 Task: Add an event with the title Presentation Rehearsal and Feedback Gathering, date '2023/10/05', time 7:50 AM to 9:50 AMand add a description: Join us at the Networking Mixer Event and unlock a world of professional opportunities. Connect with like-minded individuals, expand your network, and forge relationships that can propel your career to new heights. With a diverse group of professionals in attendance, you will leave inspired, informed, and equipped with valuable connections to support your professional journey.Select event color  Basil . Add location for the event as: 654 St. Peter's Basilica, Rome, Italy, logged in from the account softage.5@softage.netand send the event invitation to softage.8@softage.net and softage.9@softage.net. Set a reminder for the event Weekly on Sunday
Action: Mouse moved to (47, 120)
Screenshot: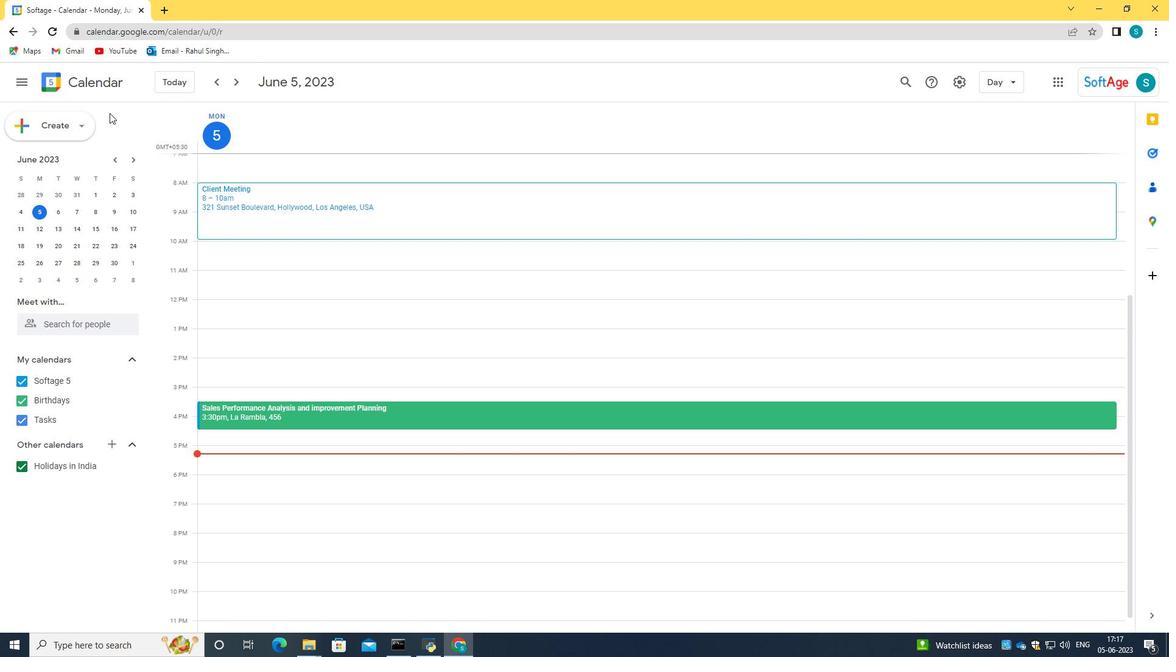 
Action: Mouse pressed left at (47, 120)
Screenshot: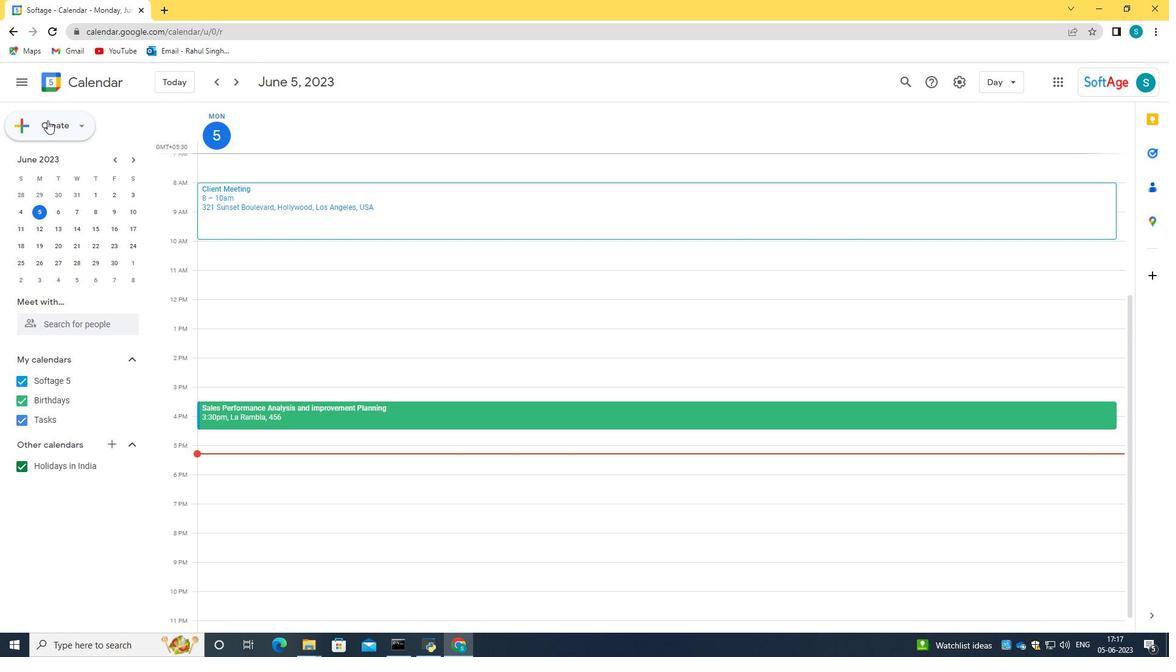 
Action: Mouse moved to (83, 148)
Screenshot: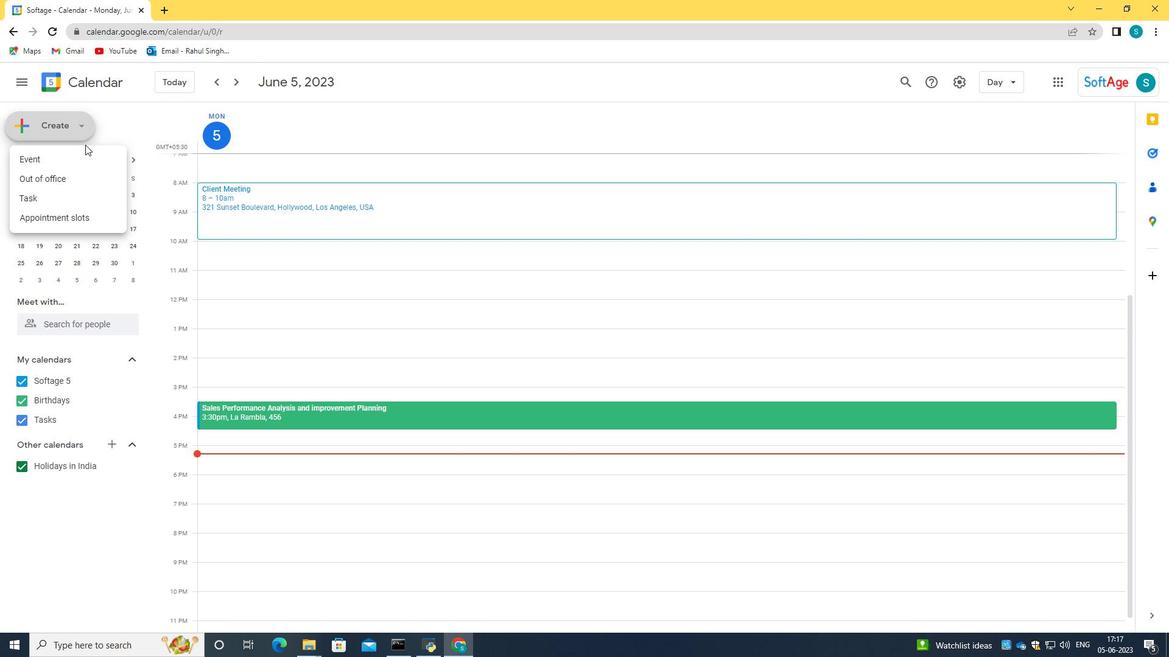 
Action: Mouse pressed left at (83, 148)
Screenshot: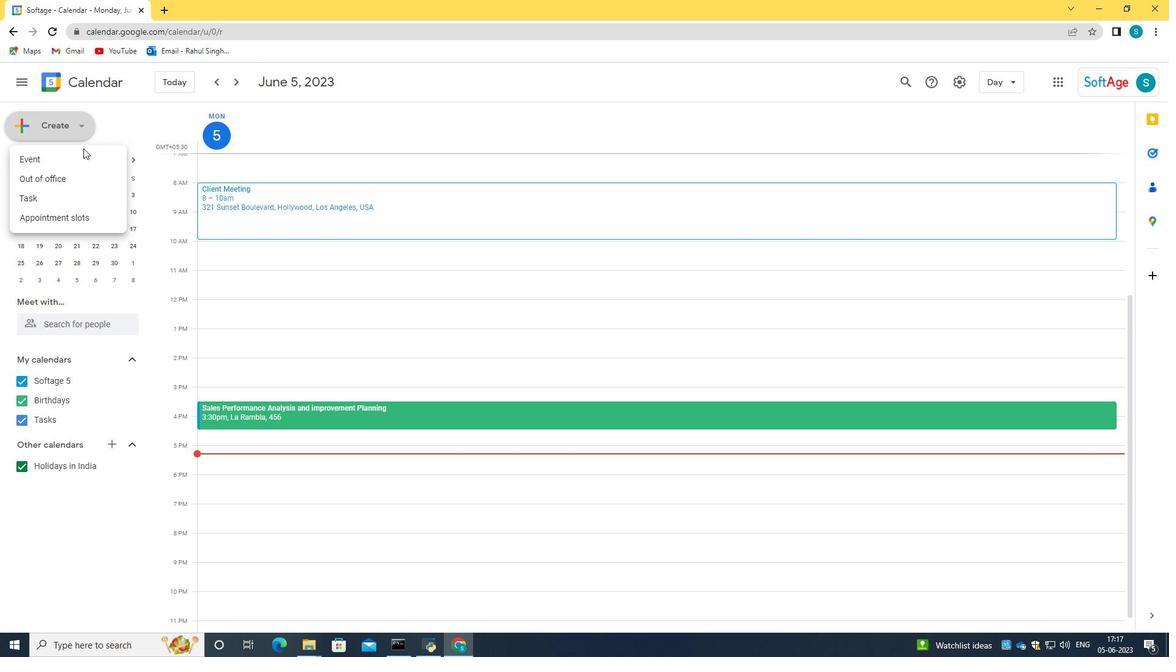 
Action: Mouse moved to (84, 158)
Screenshot: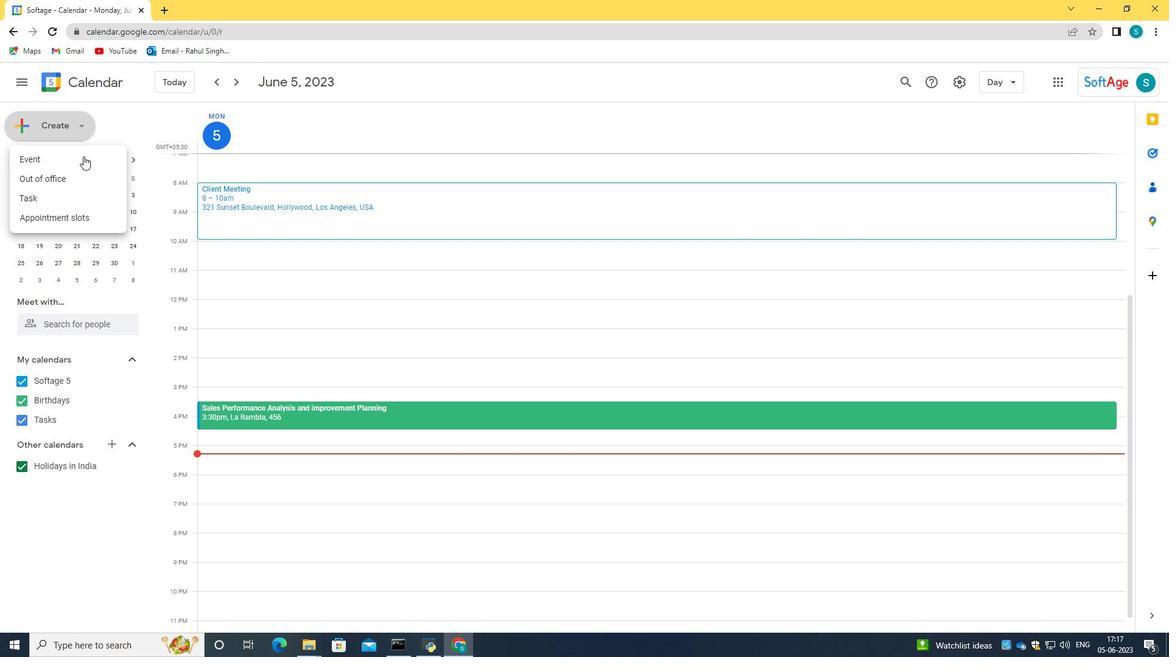 
Action: Mouse pressed left at (84, 158)
Screenshot: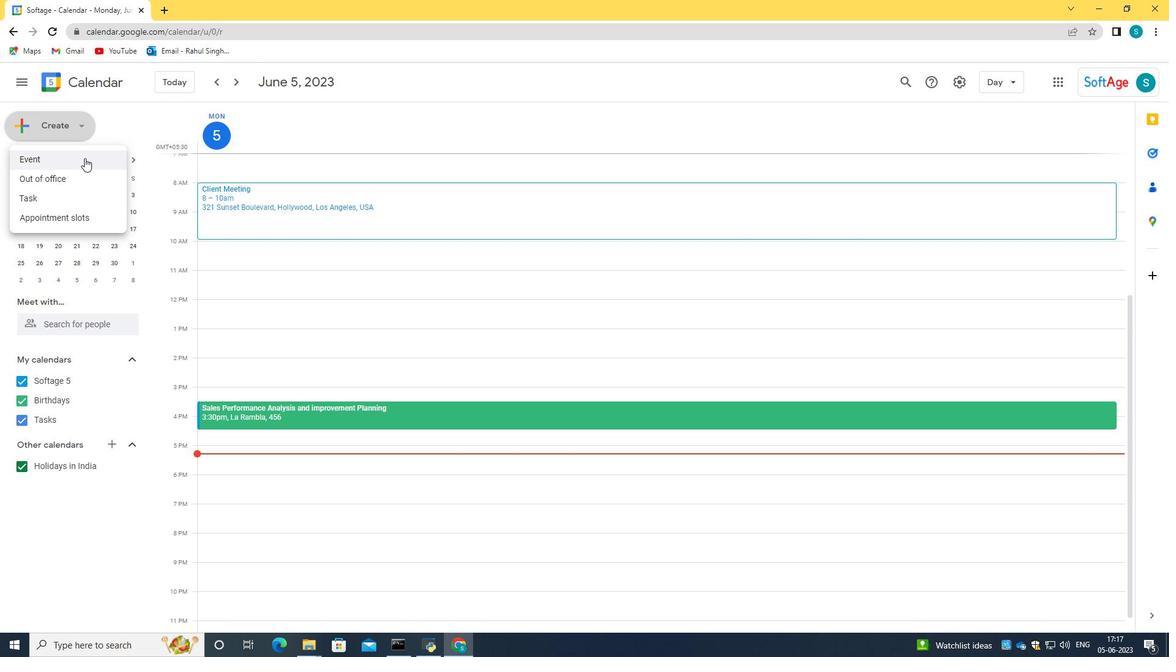 
Action: Mouse moved to (698, 489)
Screenshot: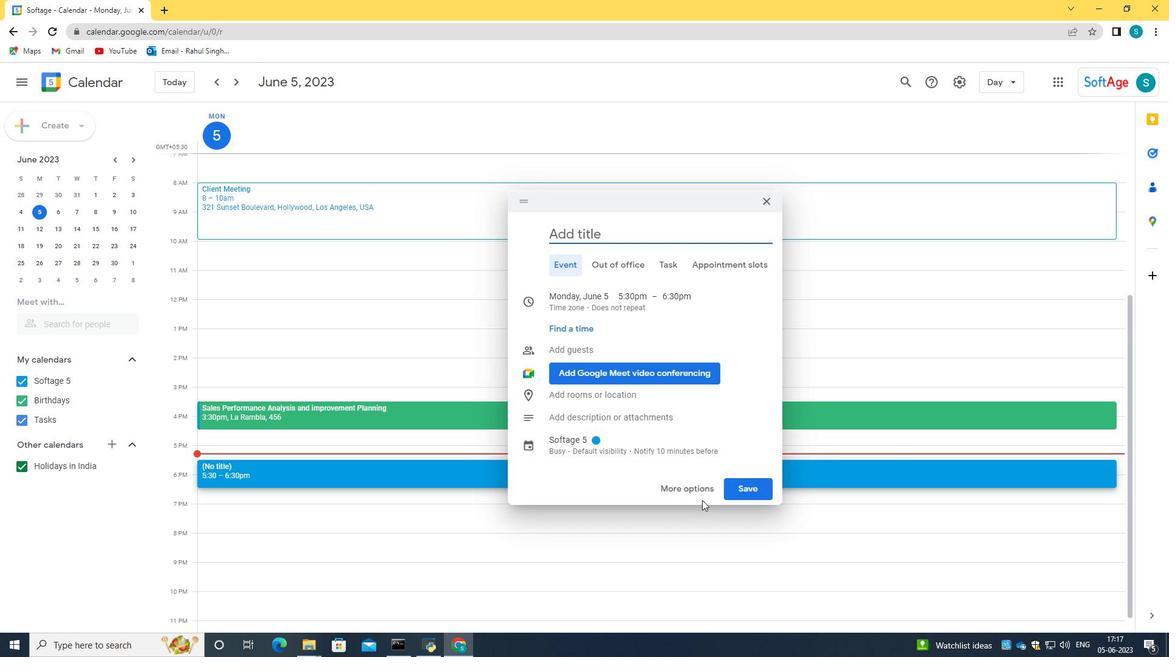 
Action: Mouse pressed left at (698, 489)
Screenshot: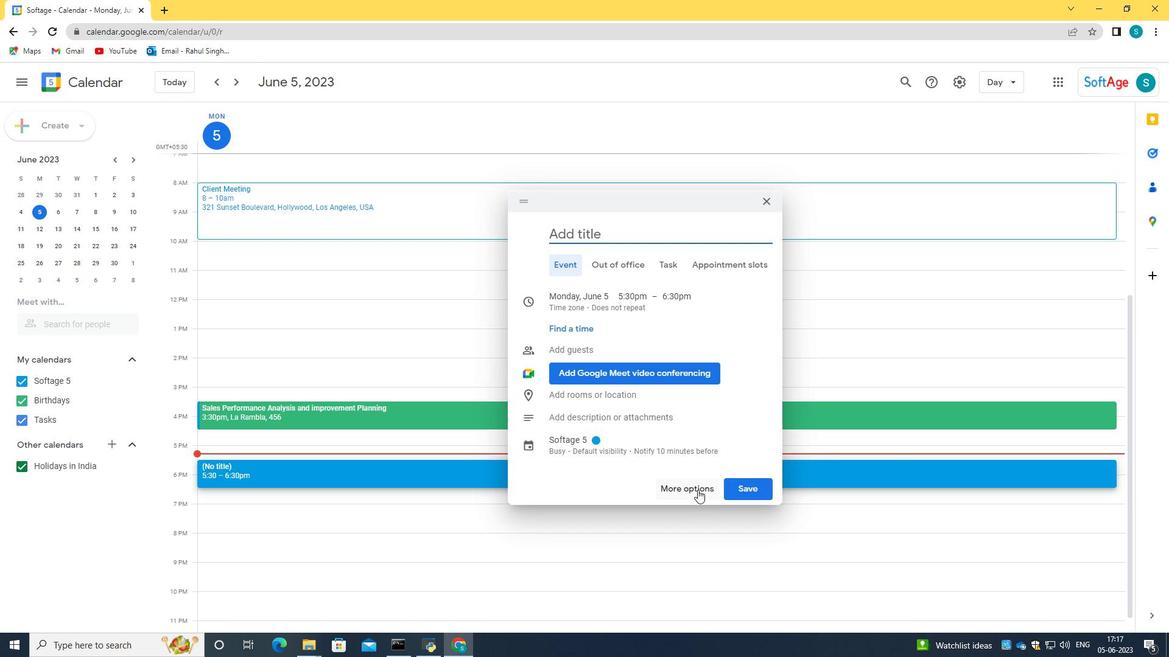 
Action: Mouse moved to (130, 91)
Screenshot: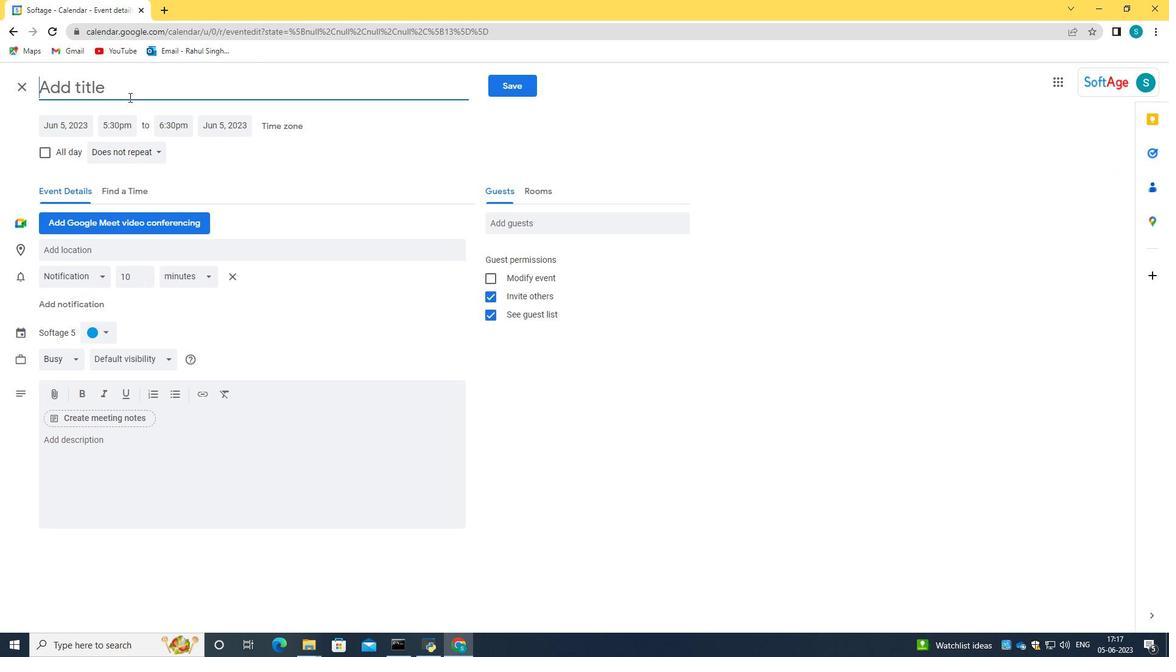 
Action: Mouse pressed left at (130, 91)
Screenshot: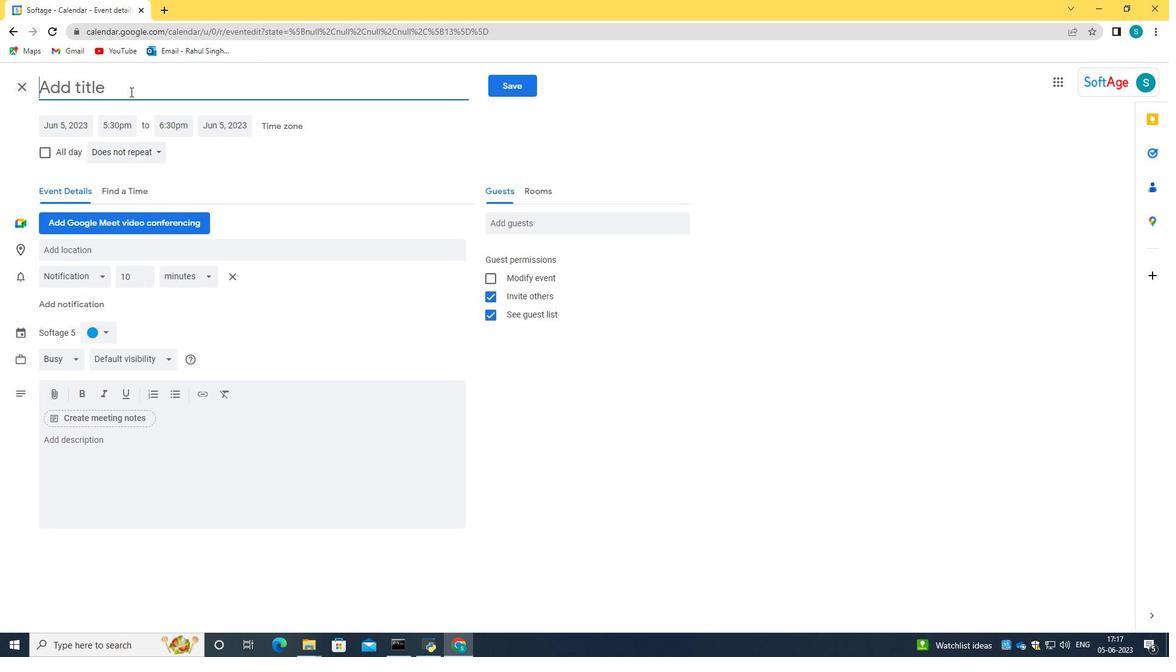 
Action: Key pressed <Key.caps_lock>P<Key.caps_lock>resentation<Key.space><Key.caps_lock>R<Key.caps_lock>ehearsal<Key.space>and<Key.space><Key.caps_lock>F<Key.caps_lock>eedback<Key.space><Key.caps_lock>G<Key.caps_lock>athering
Screenshot: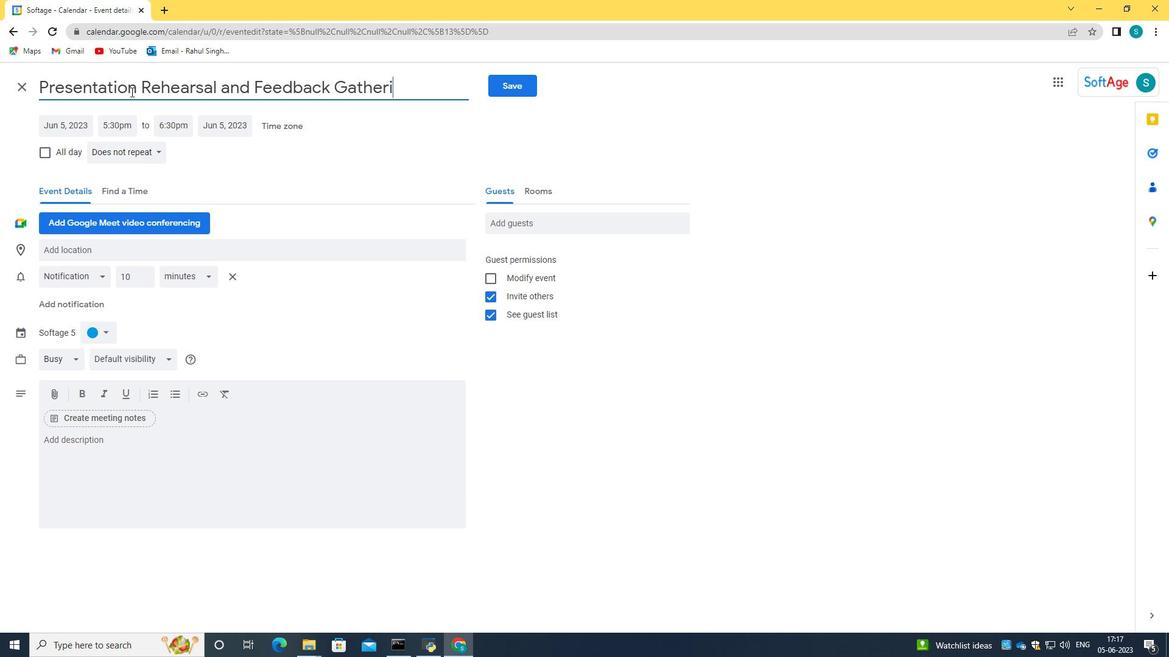 
Action: Mouse moved to (57, 129)
Screenshot: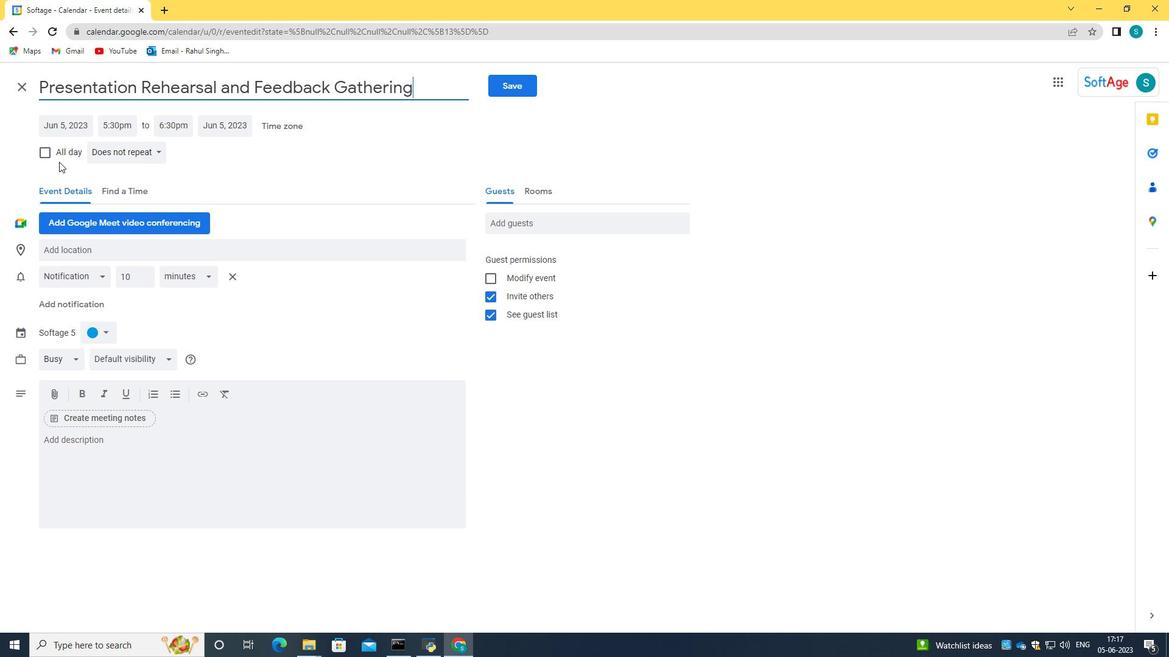 
Action: Mouse pressed left at (57, 129)
Screenshot: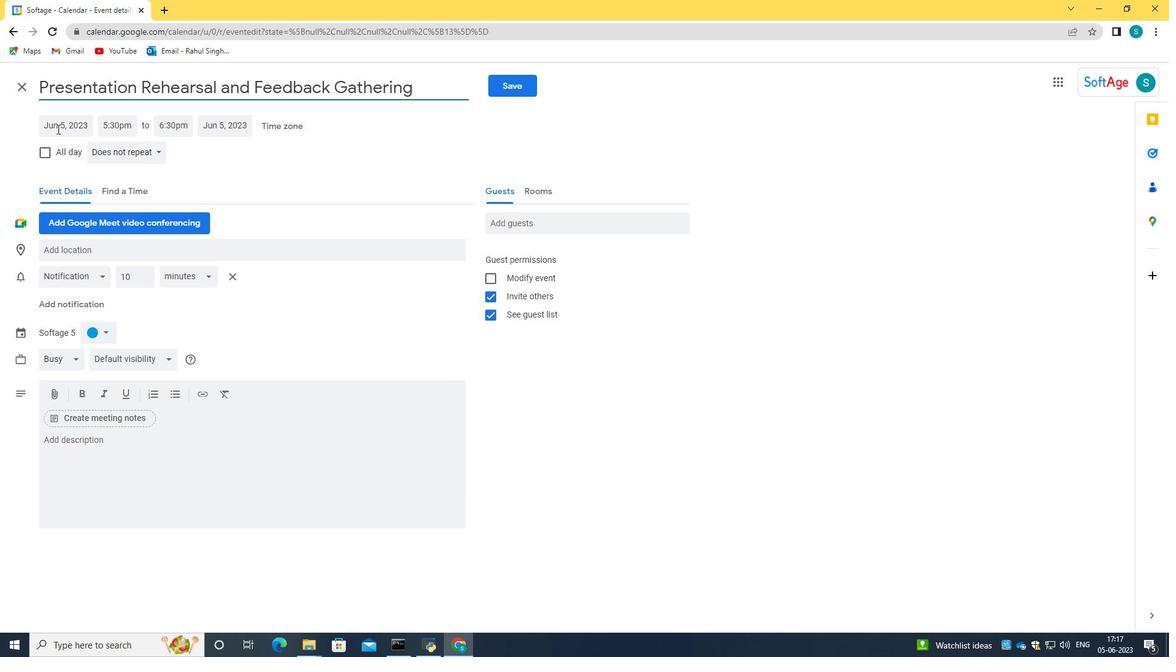 
Action: Key pressed 2023/10/05<Key.tab>07<Key.shift_r>:50<Key.space>am<Key.tab>9<Key.shift_r>:50<Key.space>am
Screenshot: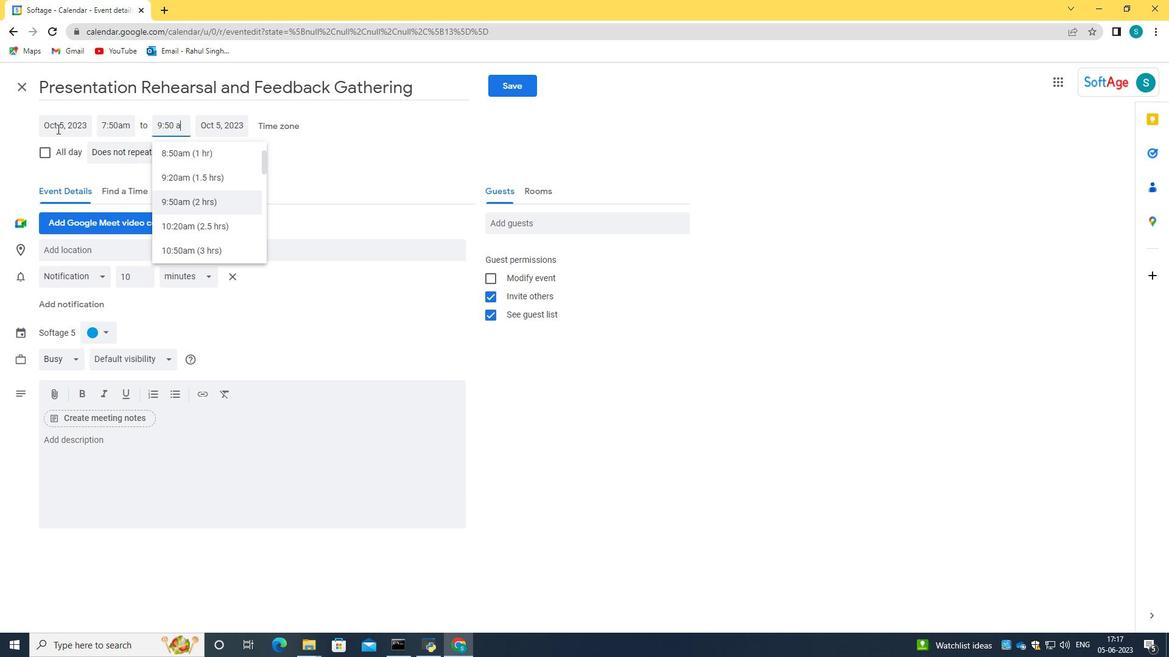 
Action: Mouse moved to (180, 200)
Screenshot: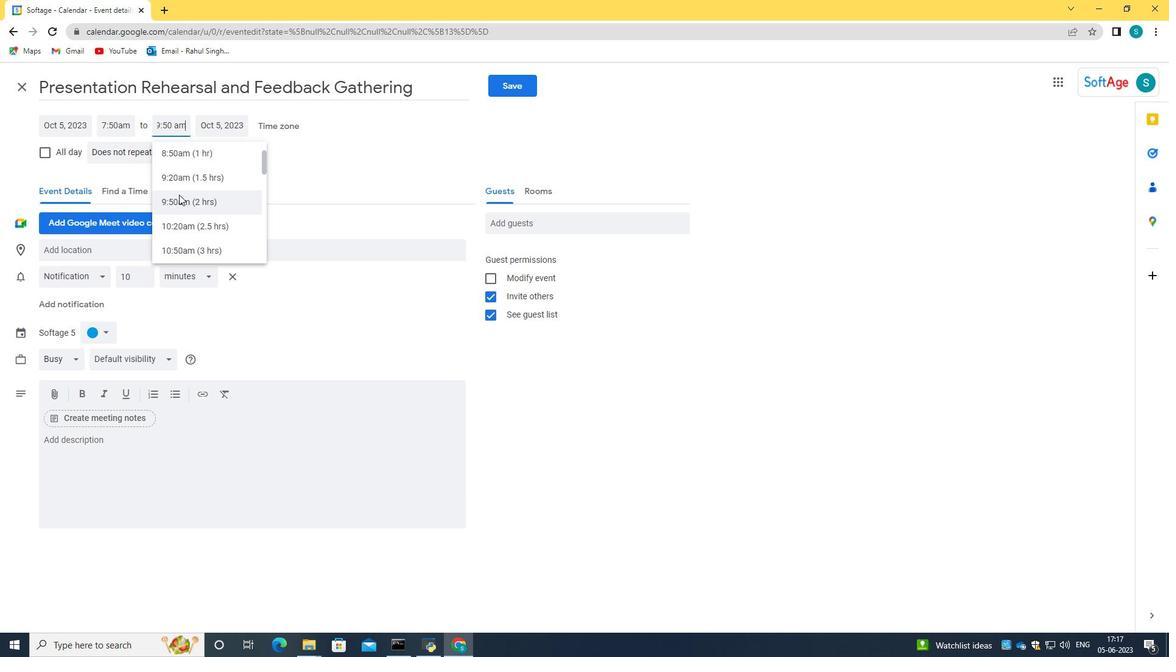 
Action: Mouse pressed left at (180, 200)
Screenshot: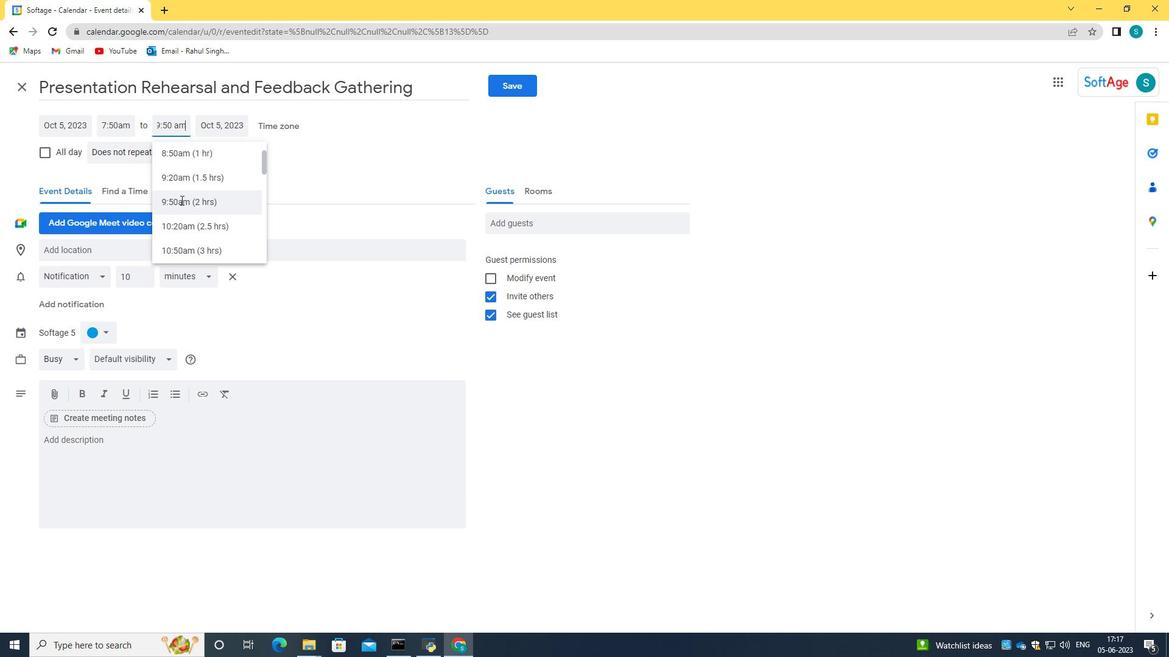 
Action: Mouse moved to (199, 477)
Screenshot: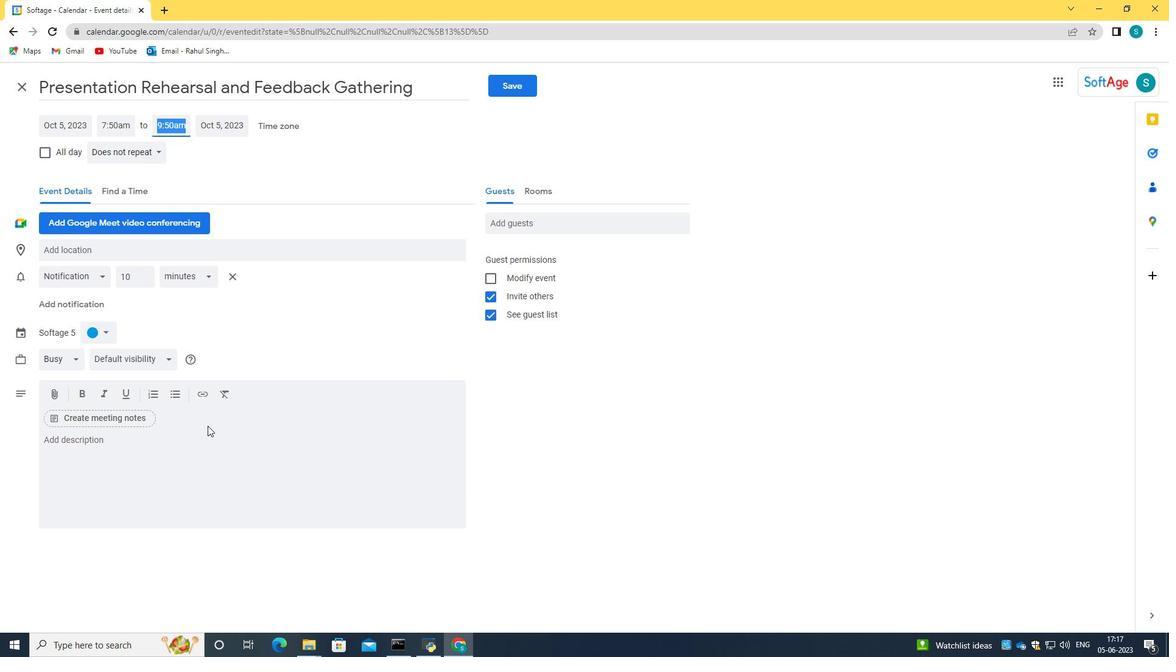 
Action: Mouse pressed left at (199, 477)
Screenshot: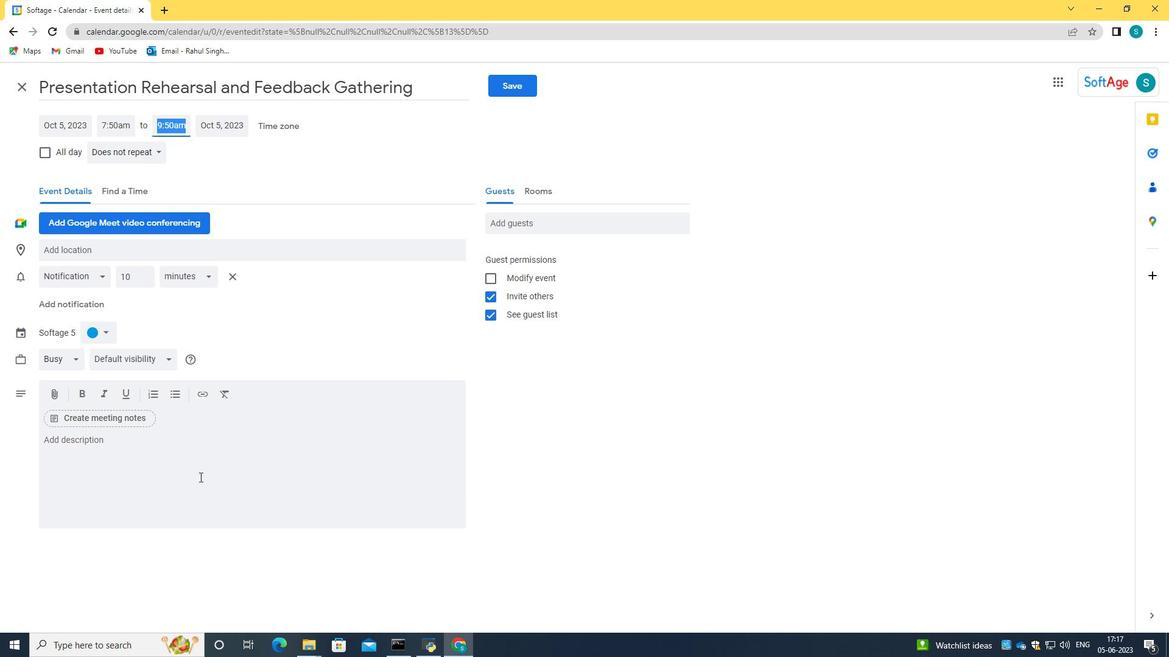 
Action: Key pressed <Key.caps_lock>J<Key.caps_lock>oin<Key.space>us<Key.space>at<Key.space>the<Key.space><Key.caps_lock>N<Key.caps_lock>etworking<Key.space><Key.caps_lock>M<Key.caps_lock>ixer<Key.space><Key.caps_lock>E<Key.caps_lock>vend<Key.backspace>t<Key.space>and<Key.space>unlock<Key.space>a<Key.space>workd<Key.space><Key.backspace><Key.backspace><Key.backspace>ld<Key.space>of<Key.space>p<Key.caps_lock><Key.caps_lock>rofessional<Key.space>in<Key.space><Key.backspace><Key.backspace><Key.backspace>opportnities<Key.backspace><Key.backspace><Key.backspace><Key.backspace><Key.backspace><Key.backspace>unities<Key.space><Key.backspace>.<Key.space><Key.caps_lock>C<Key.caps_lock>onnect<Key.space>with<Key.space>i<Key.backspace>like-minded<Key.space>individuals,<Key.space>expand<Key.space>your<Key.space>network,<Key.space>and<Key.space>forge<Key.space>relationships<Key.space>that<Key.space>can<Key.space>propel<Key.space>your<Key.space>career<Key.space>to<Key.space>new<Key.space>heights.<Key.space><Key.caps_lock>W<Key.caps_lock>ith<Key.space>a<Key.space>diverse<Key.space>group<Key.space>of<Key.space>professionals<Key.space>in<Key.space>attendence,<Key.space>you<Key.space><Key.backspace><Key.backspace><Key.backspace><Key.backspace><Key.backspace><Key.backspace><Key.backspace><Key.backspace><Key.backspace><Key.backspace>ance,<Key.space>you<Key.space>will<Key.space>leave<Key.space>inspier<Key.backspace><Key.backspace>red<Key.space>,<Key.space>informed,<Key.space>and<Key.space>equipped<Key.space>with<Key.space>a<Key.backspace>valuable<Key.space>connections<Key.space>to<Key.space>support<Key.space>your<Key.space>professional<Key.space><Key.caps_lock><Key.caps_lock>journety<Key.backspace><Key.backspace>y.
Screenshot: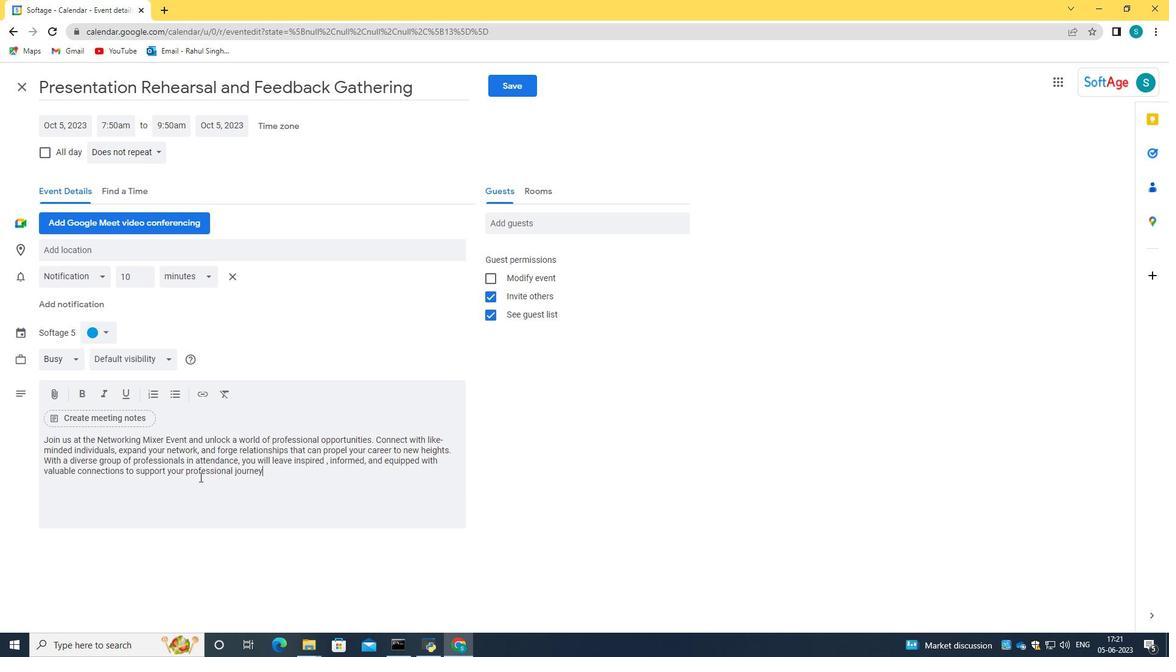 
Action: Mouse moved to (99, 335)
Screenshot: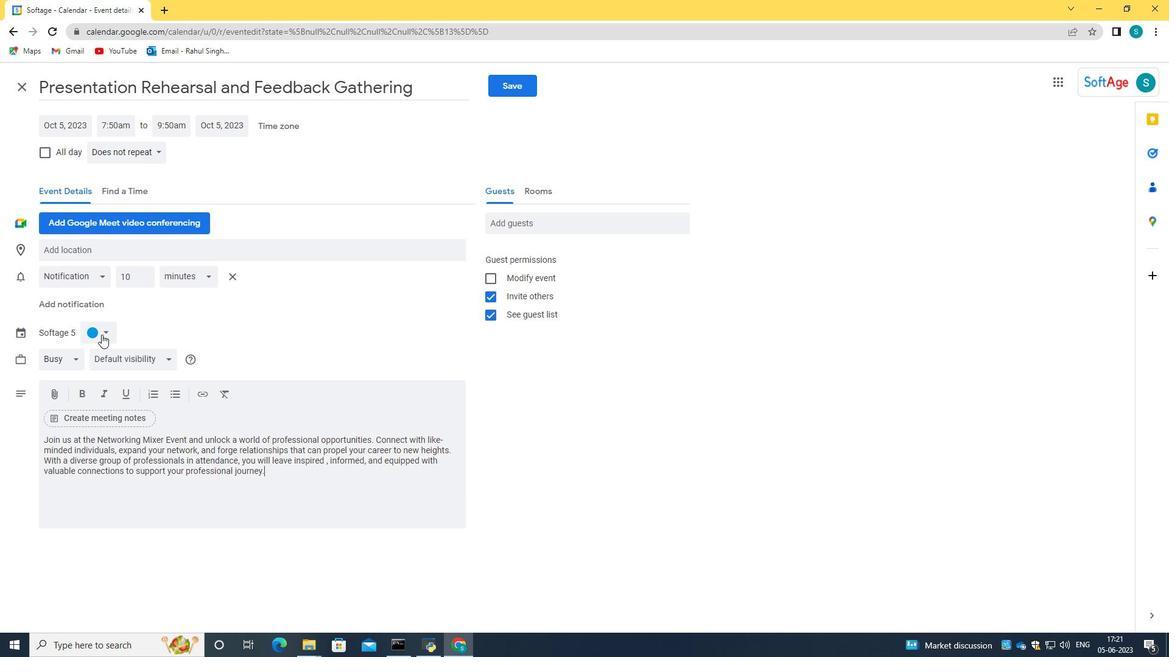 
Action: Mouse pressed left at (99, 335)
Screenshot: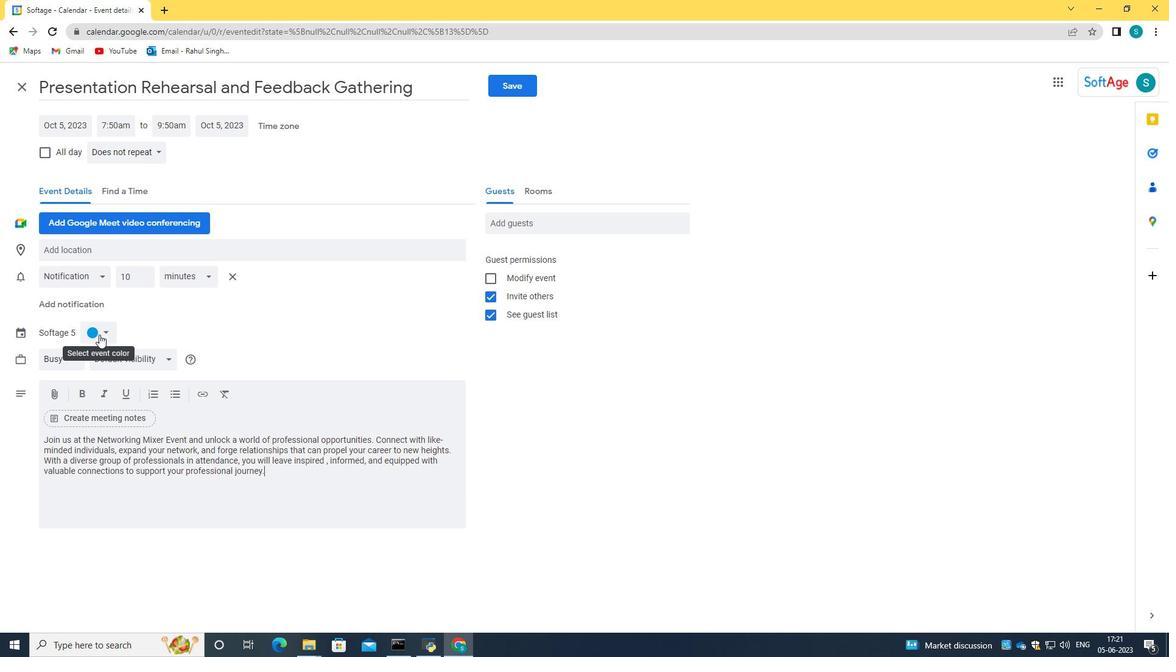 
Action: Mouse moved to (107, 362)
Screenshot: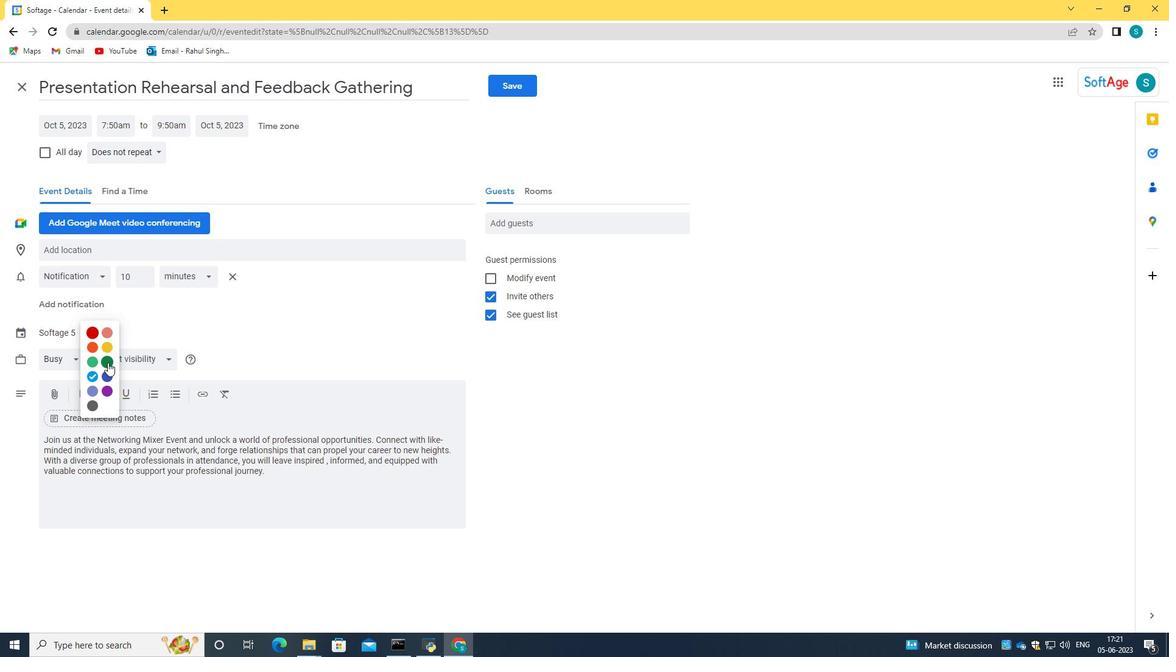 
Action: Mouse pressed left at (107, 362)
Screenshot: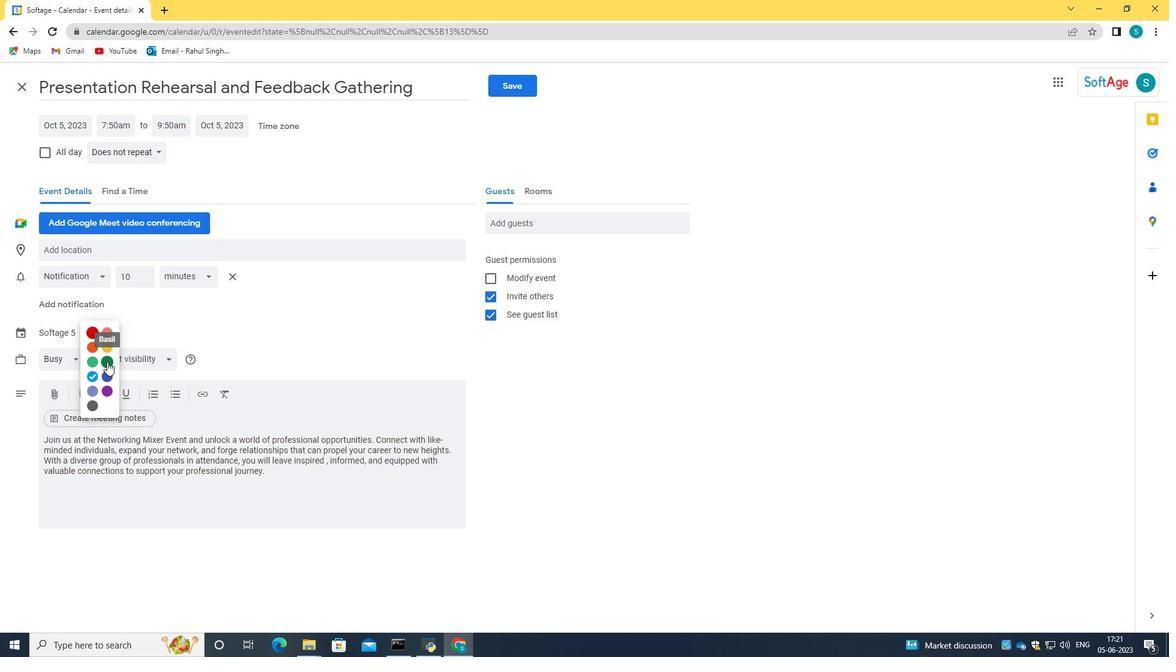 
Action: Mouse moved to (116, 250)
Screenshot: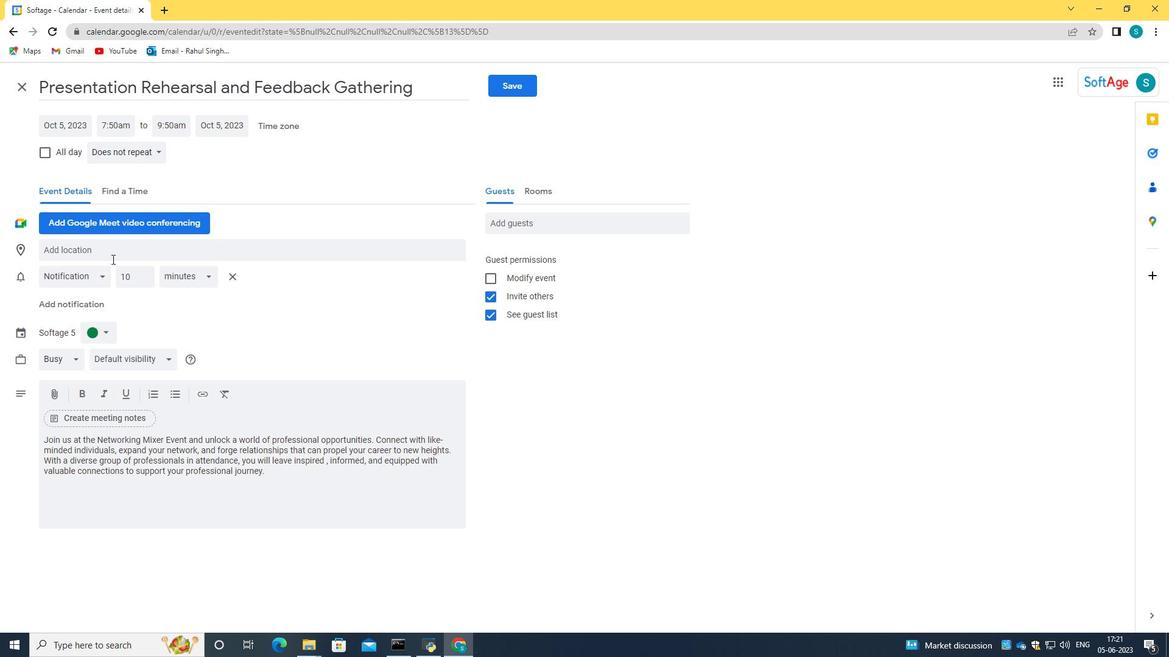 
Action: Mouse pressed left at (116, 250)
Screenshot: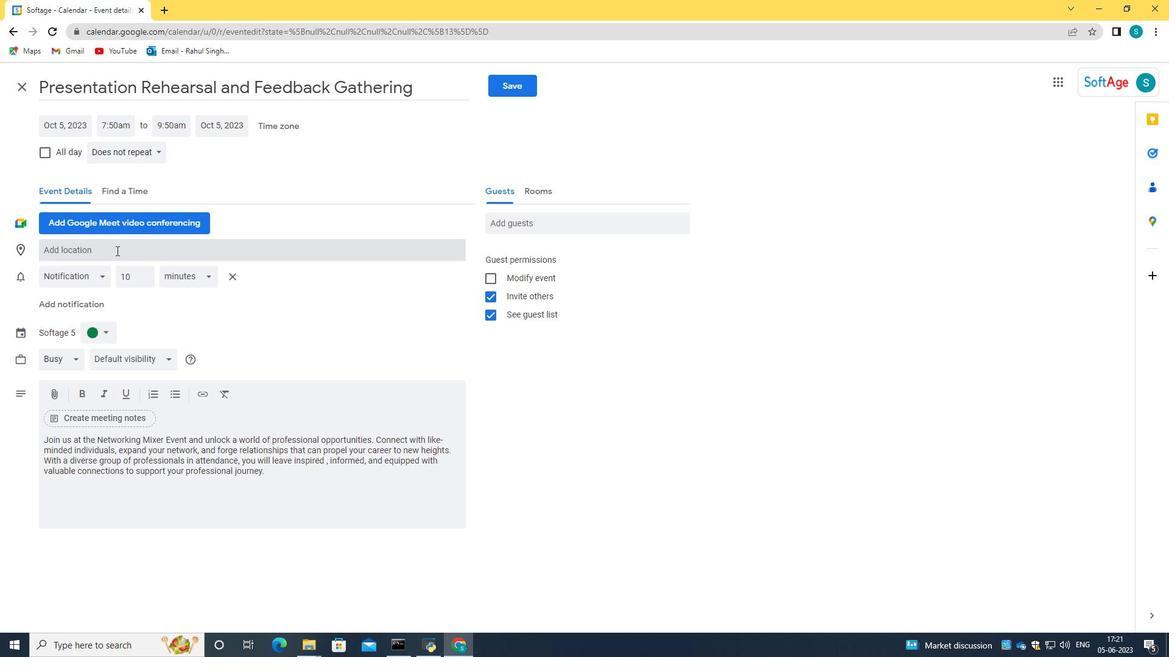 
Action: Key pressed 654<Key.space><Key.caps_lock>S<Key.caps_lock>t.<Key.space><Key.caps_lock>P<Key.caps_lock>eter's<Key.space><Key.caps_lock>B<Key.caps_lock>asilica,<Key.space><Key.caps_lock>R<Key.caps_lock>ome<Key.space><Key.backspace>/<Key.backspace>,<Key.space><Key.caps_lock>I<Key.caps_lock>taly<Key.enter>
Screenshot: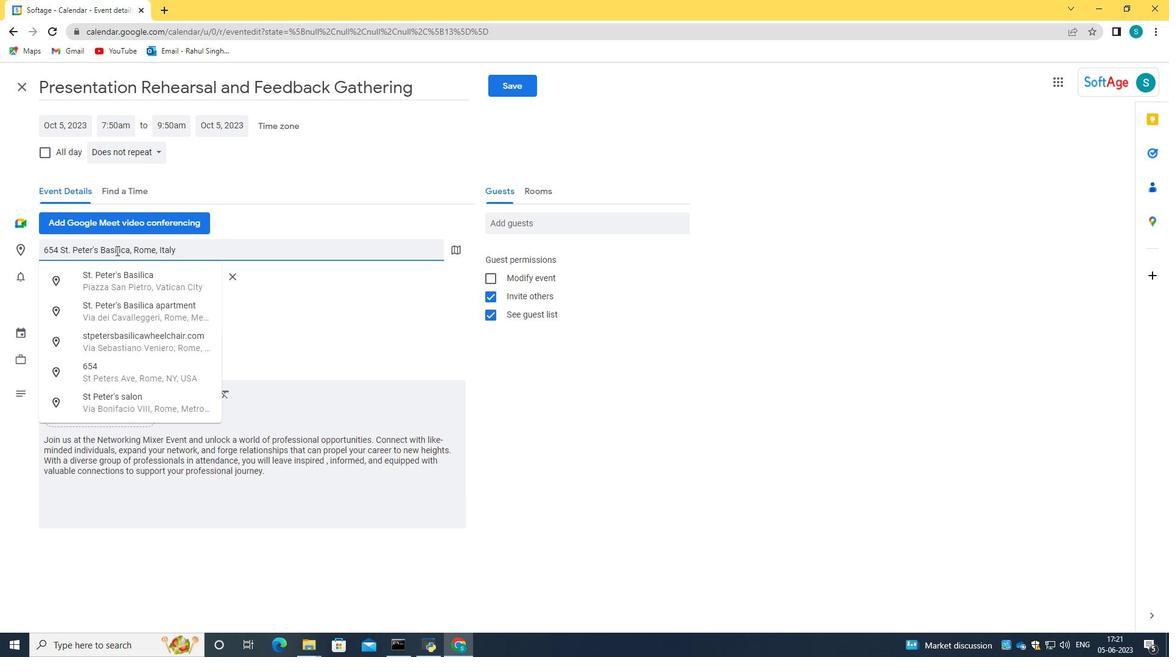 
Action: Mouse moved to (515, 225)
Screenshot: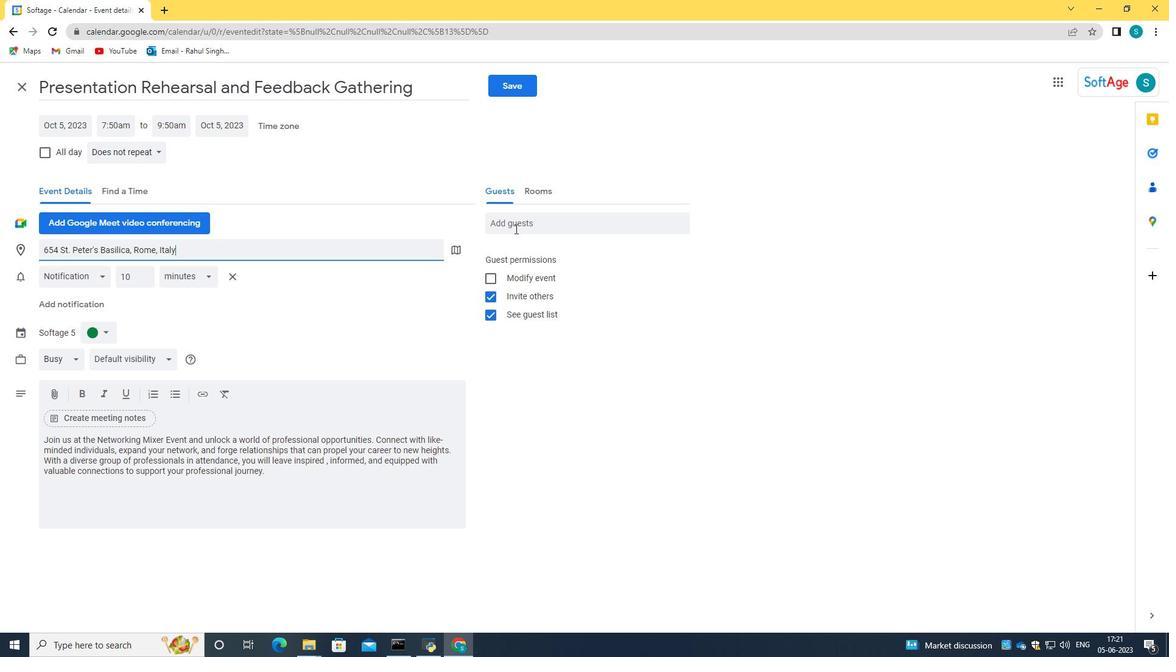 
Action: Mouse pressed left at (515, 225)
Screenshot: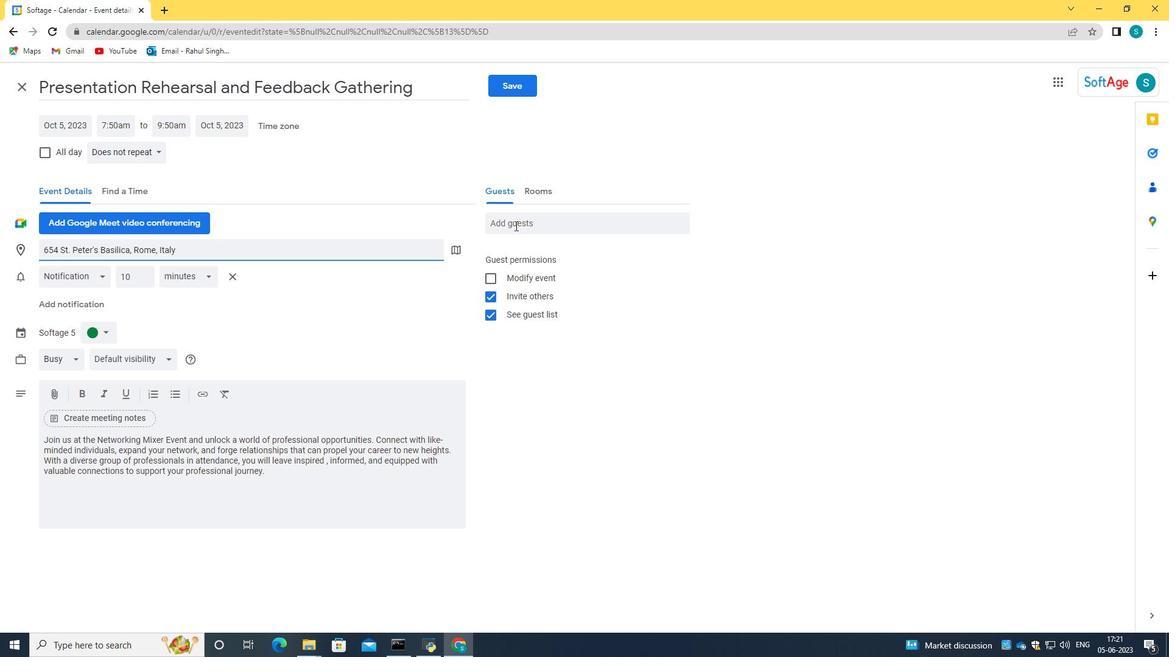 
Action: Key pressed softage.8<Key.shift>#<Key.backspace><Key.shift>@softage.net<Key.tab>softage.9<Key.shift>@softage.net
Screenshot: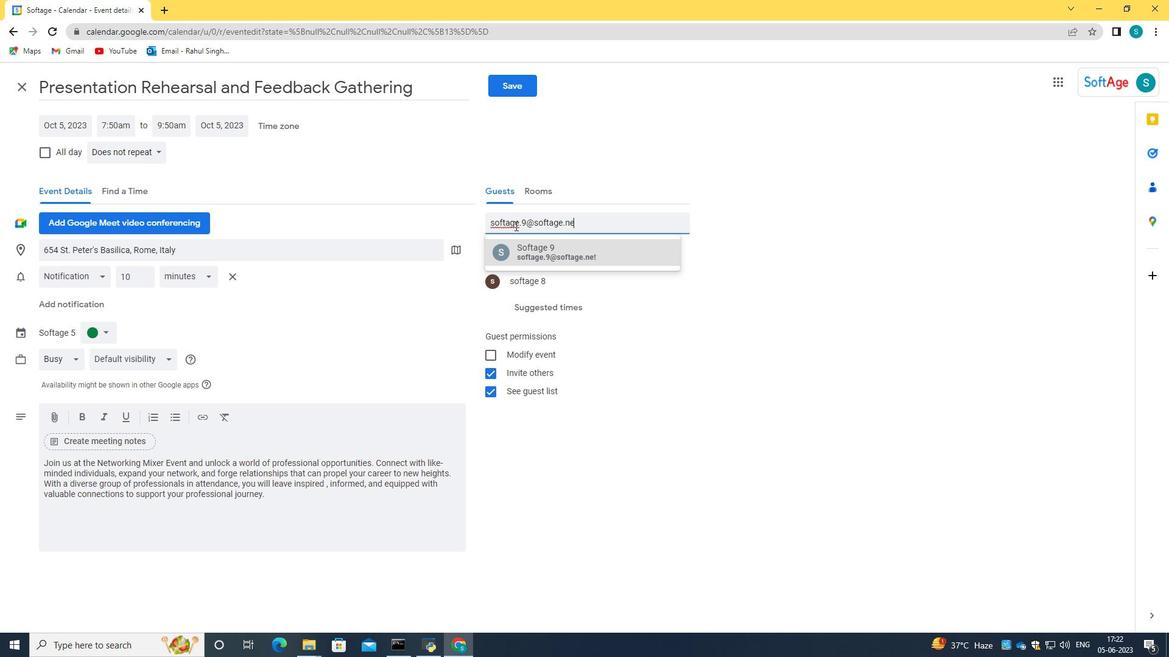 
Action: Mouse moved to (550, 256)
Screenshot: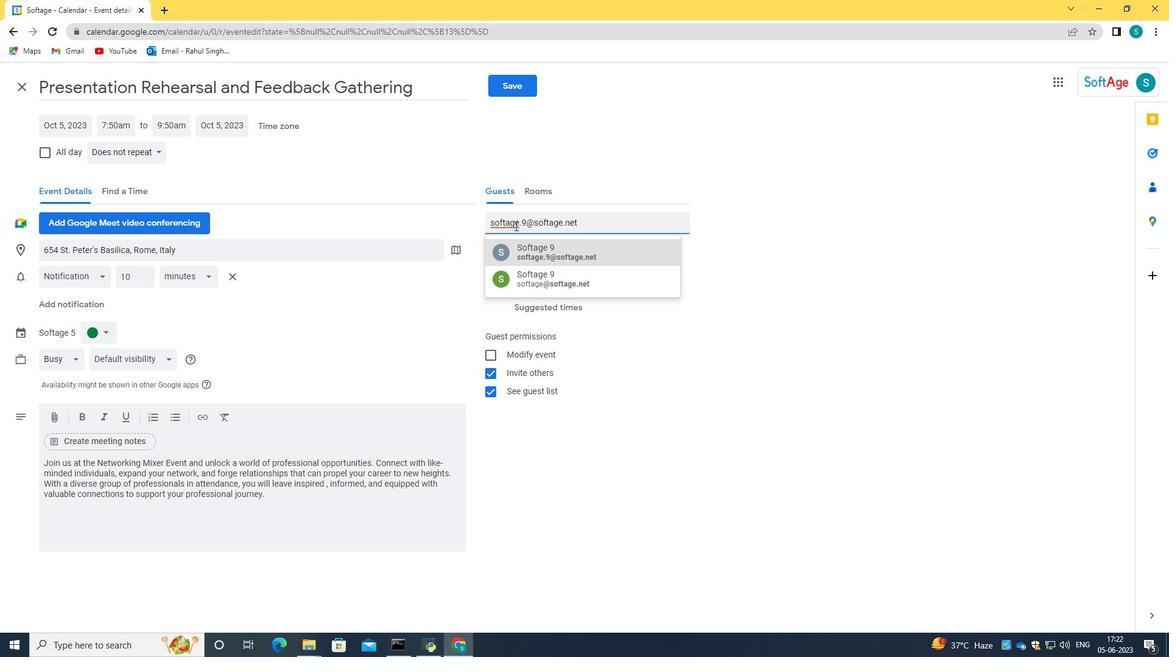 
Action: Mouse pressed left at (550, 256)
Screenshot: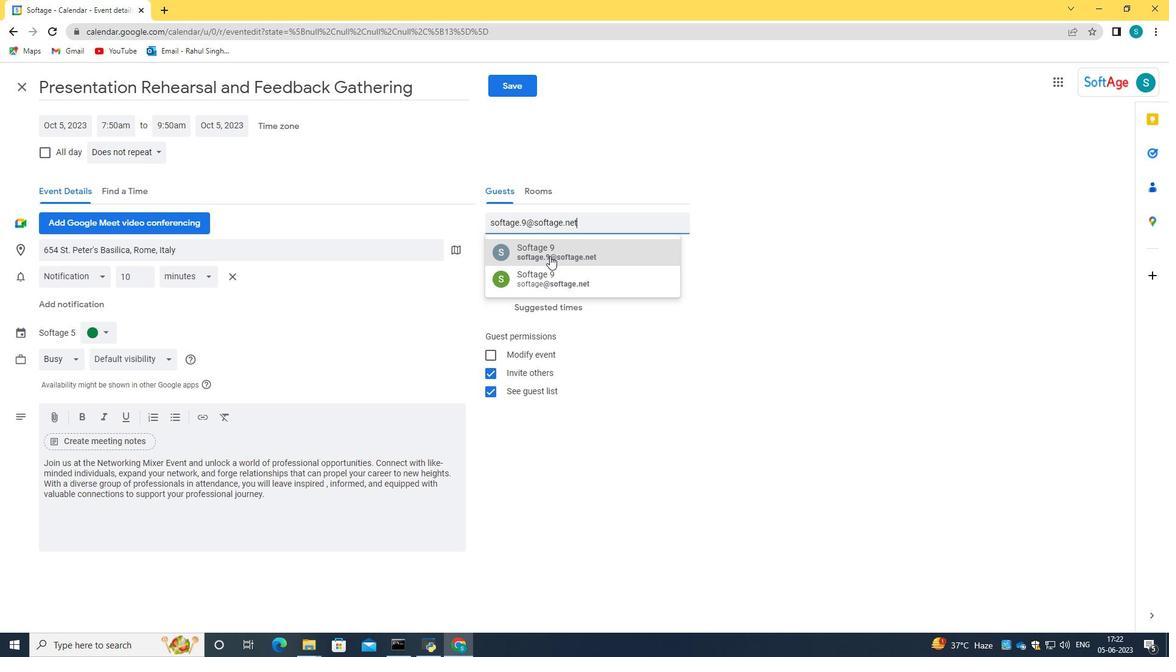 
Action: Mouse moved to (132, 154)
Screenshot: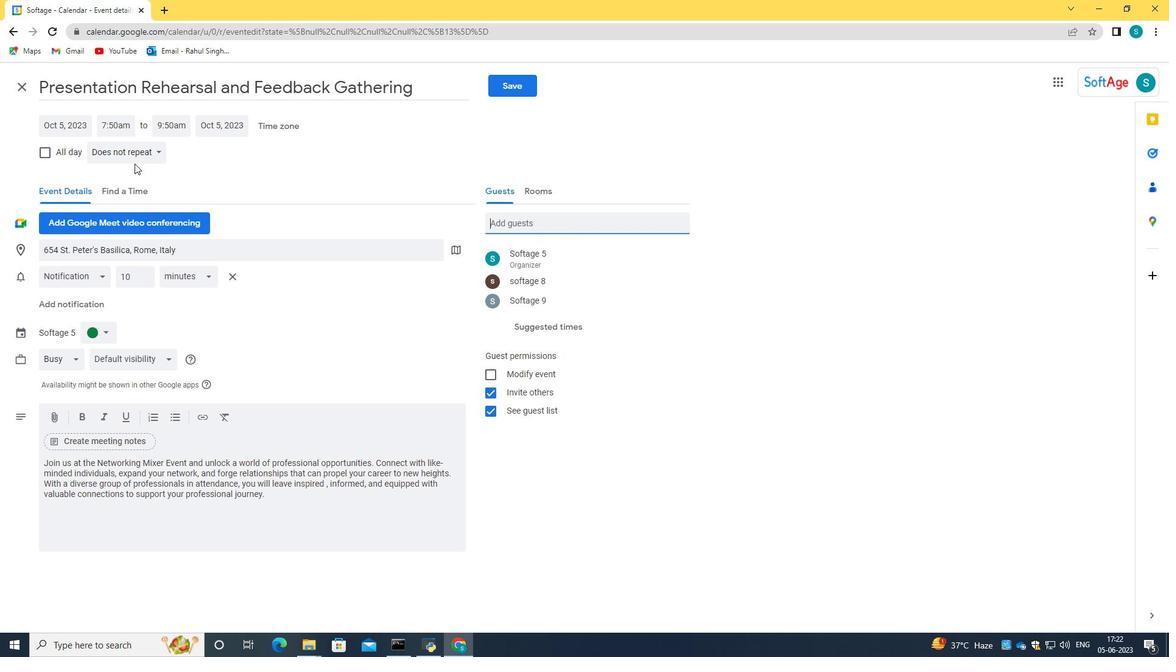 
Action: Mouse pressed left at (132, 154)
Screenshot: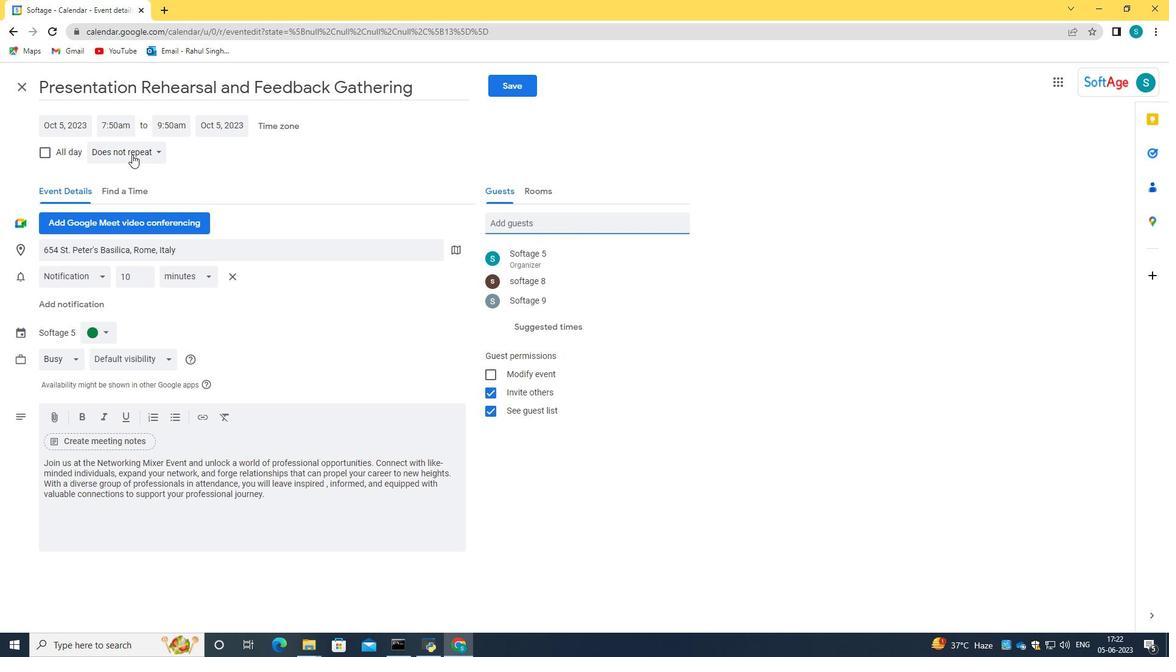 
Action: Mouse moved to (142, 282)
Screenshot: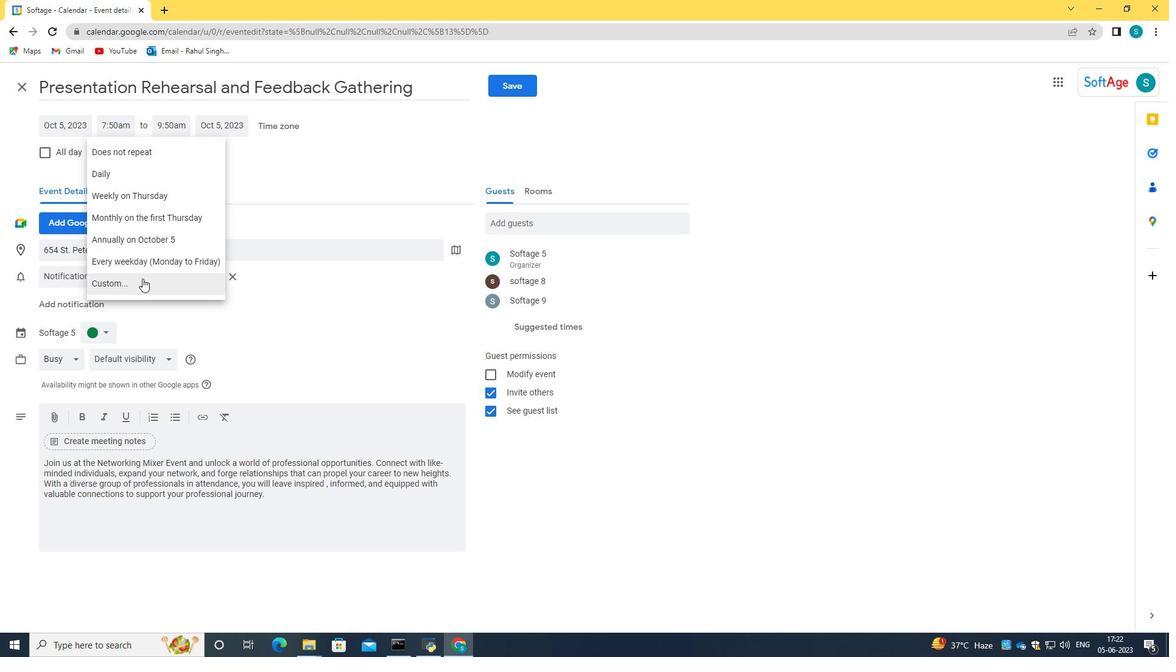 
Action: Mouse pressed left at (142, 282)
Screenshot: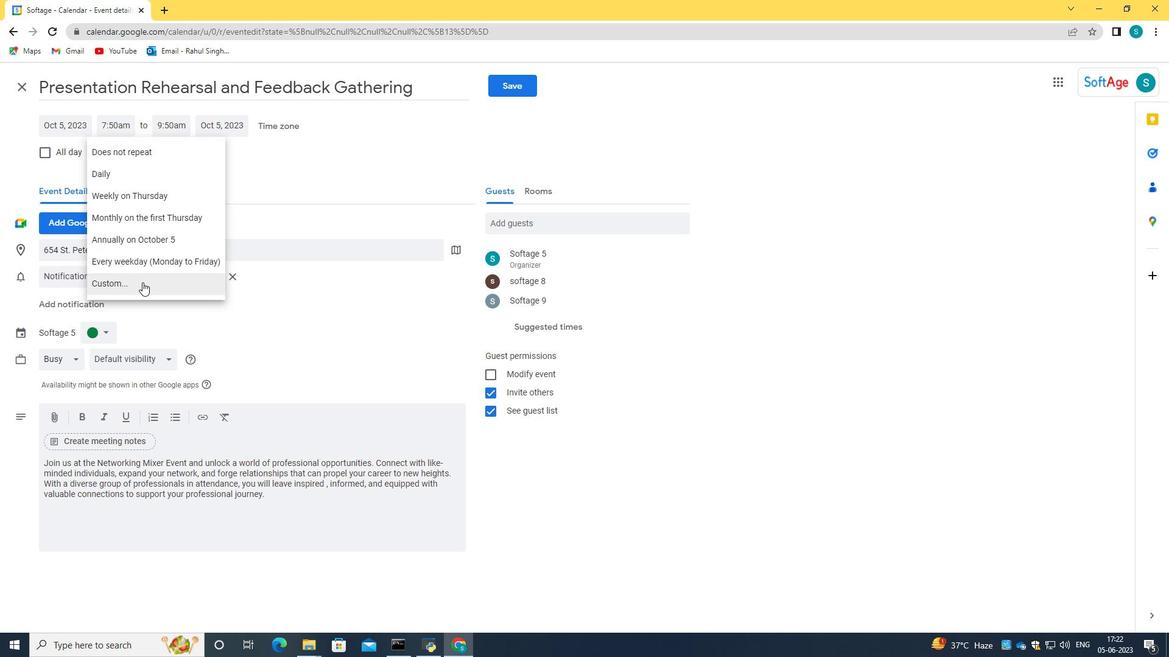 
Action: Mouse moved to (490, 325)
Screenshot: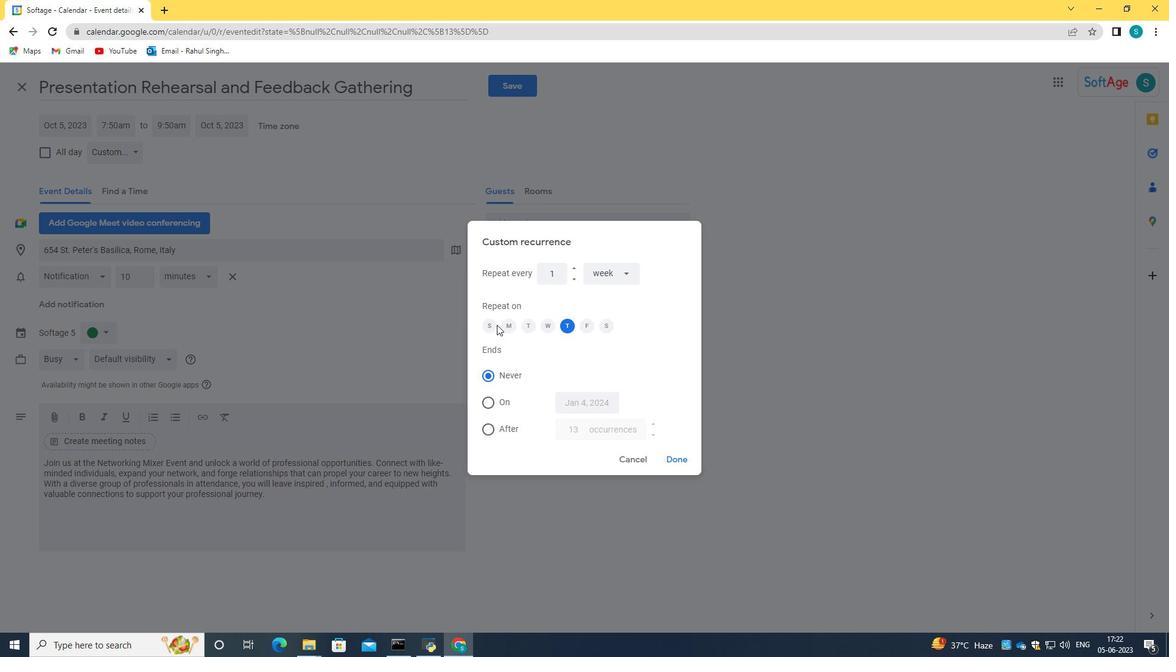 
Action: Mouse pressed left at (490, 325)
Screenshot: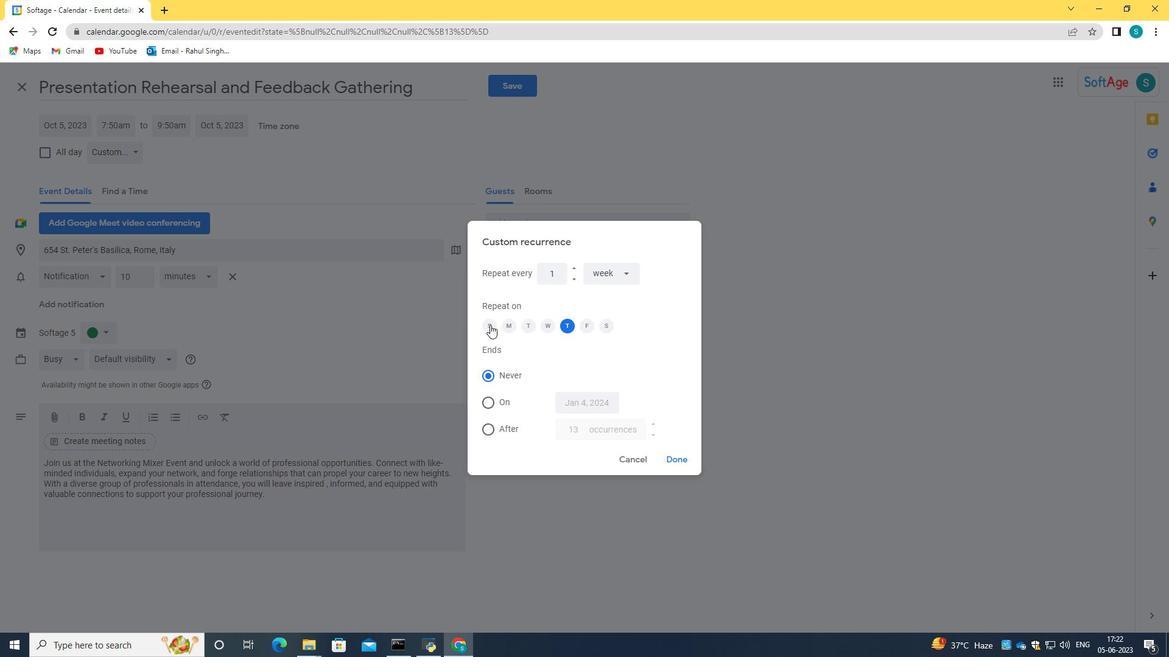 
Action: Mouse moved to (564, 324)
Screenshot: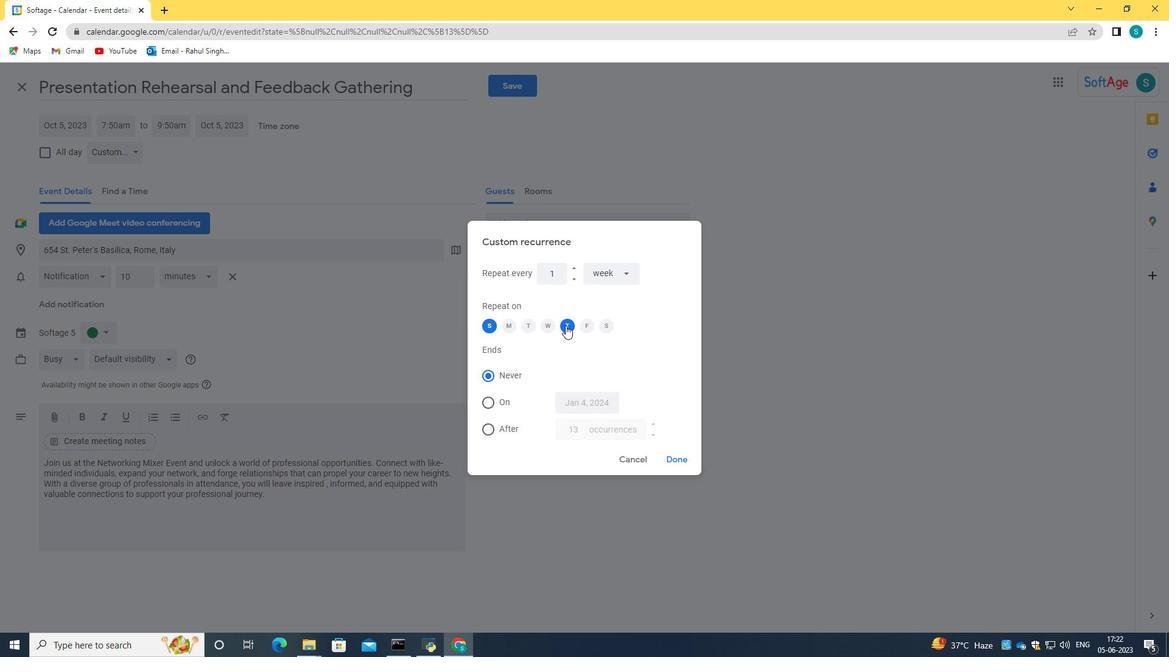 
Action: Mouse pressed left at (564, 324)
Screenshot: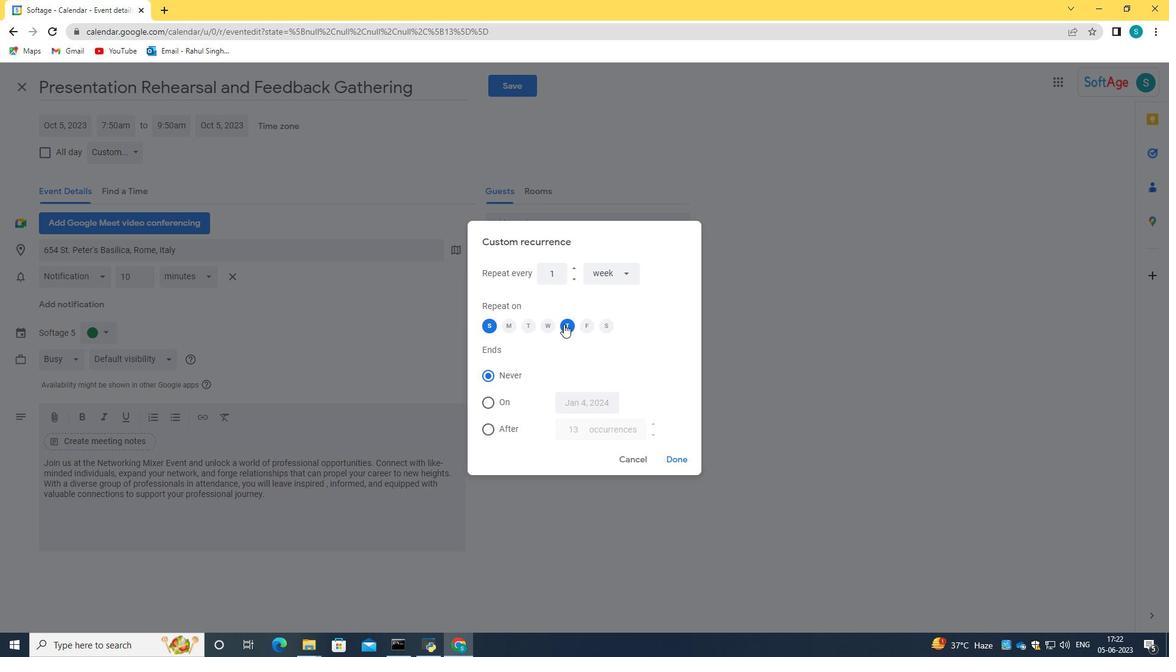 
Action: Mouse moved to (674, 459)
Screenshot: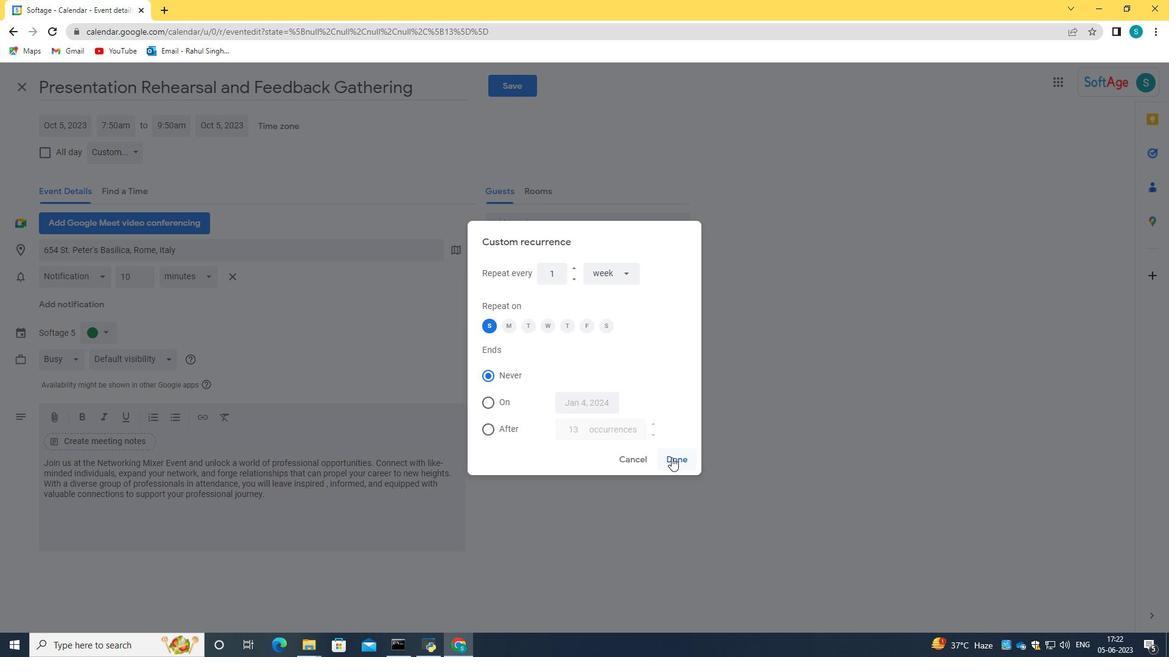 
Action: Mouse pressed left at (674, 459)
Screenshot: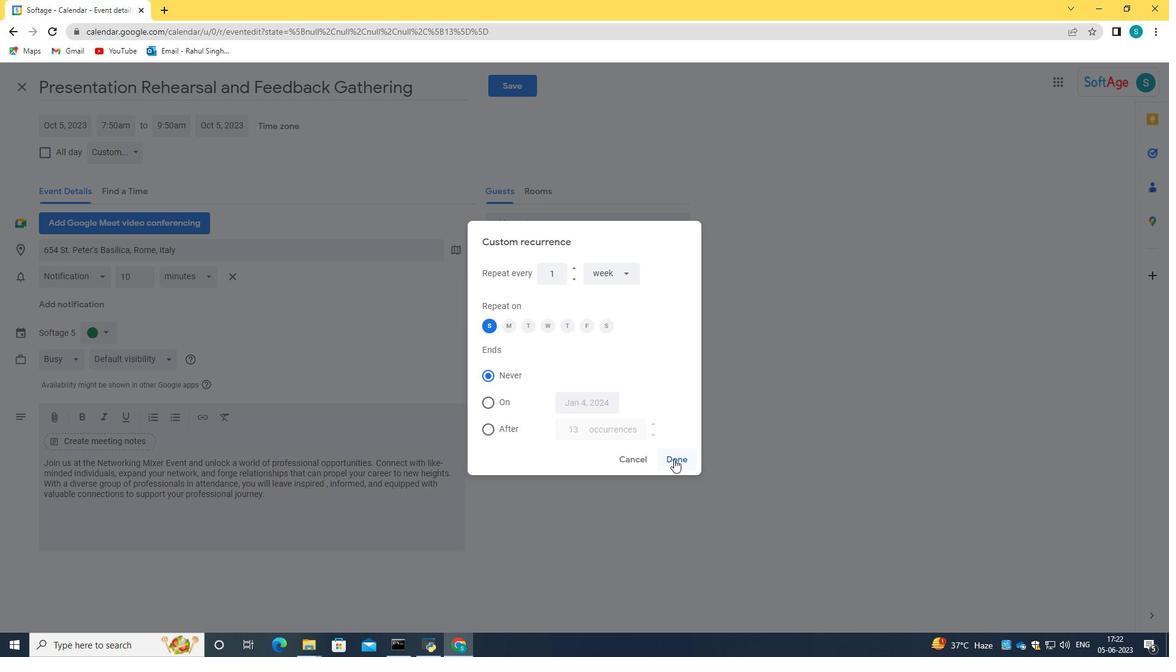 
Action: Mouse moved to (517, 94)
Screenshot: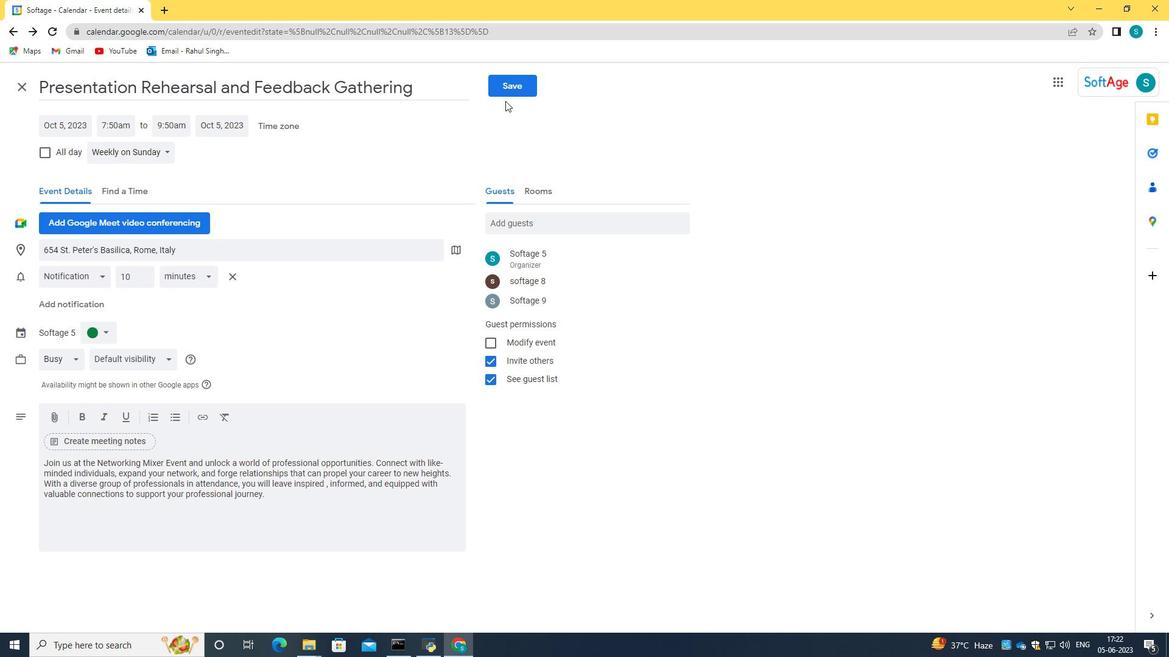 
Action: Mouse pressed left at (517, 94)
Screenshot: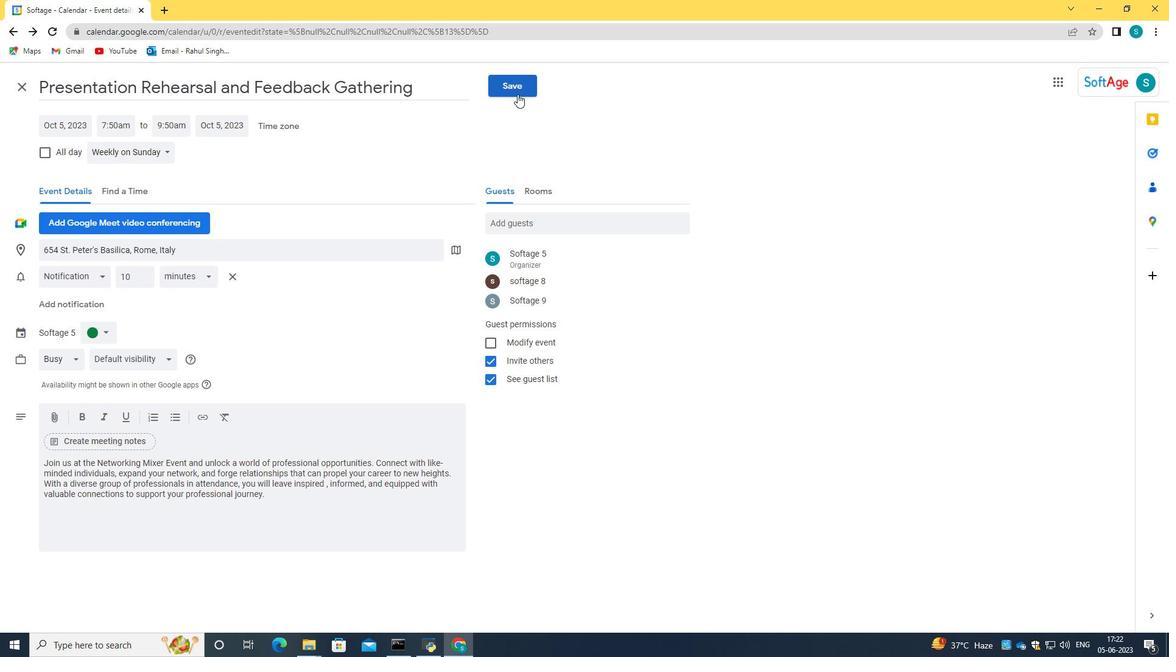 
Action: Mouse moved to (708, 374)
Screenshot: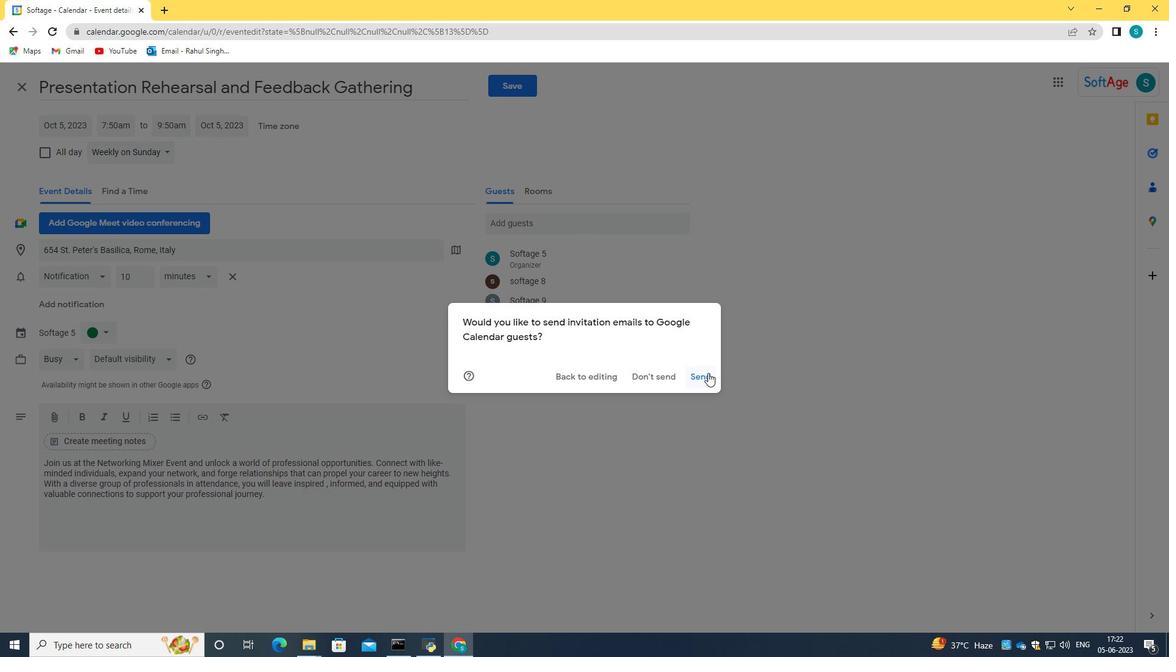 
Action: Mouse pressed left at (708, 374)
Screenshot: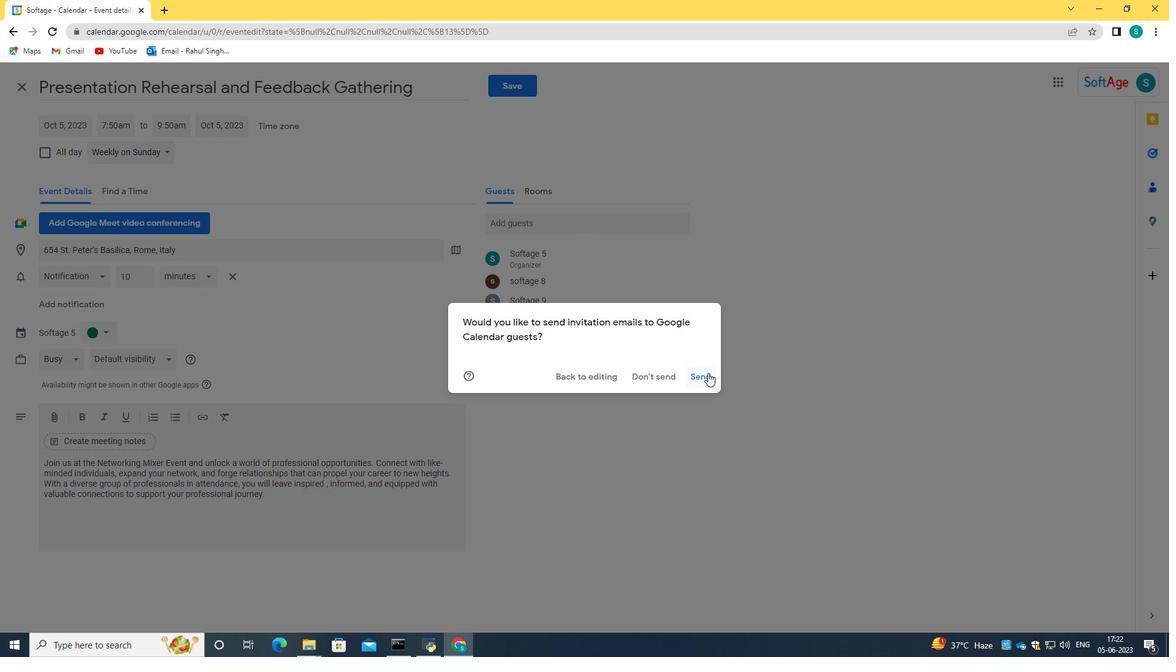 
